Task: Open Card Hotel Management Review in Board Voice of Employee Analysis to Workspace Employer Branding and add a team member Softage.4@softage.net, a label Orange, a checklist Commodities Trading, an attachment from Trello, a color Orange and finally, add a card description 'Plan and execute company team-building retreat with a focus on work-life balance' and a comment 'We should approach this task with a sense of persistence and determination, willing to overcome obstacles and push through challenges.'. Add a start date 'Jan 08, 1900' with a due date 'Jan 15, 1900'
Action: Mouse moved to (45, 334)
Screenshot: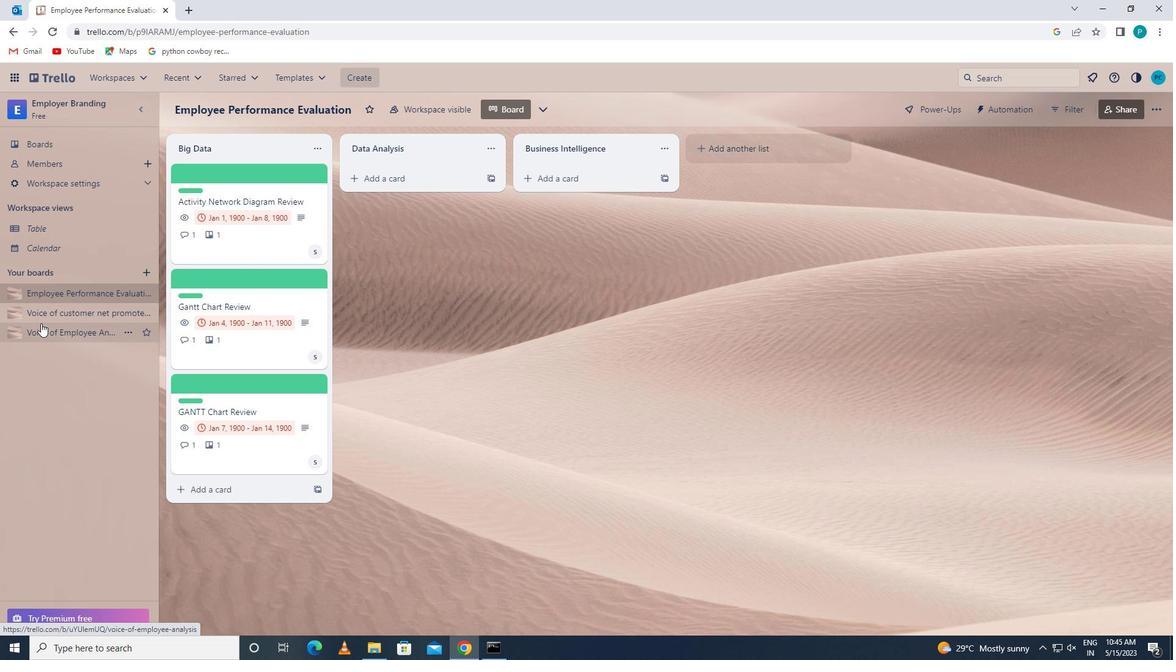 
Action: Mouse pressed left at (45, 334)
Screenshot: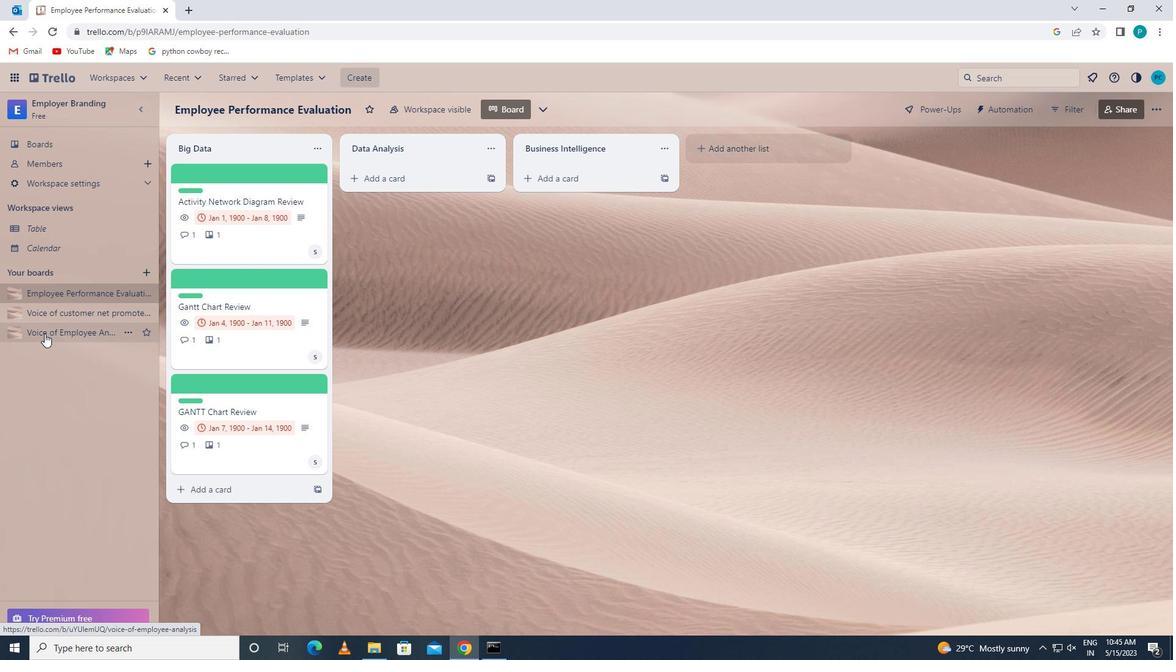 
Action: Mouse moved to (199, 387)
Screenshot: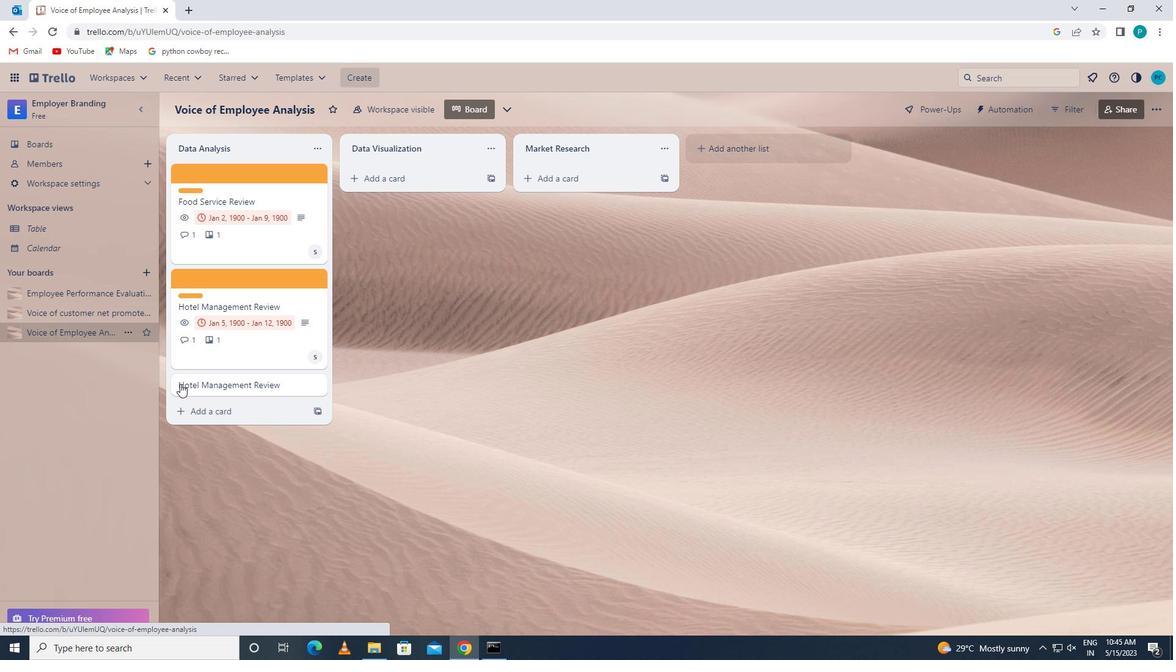 
Action: Mouse pressed left at (199, 387)
Screenshot: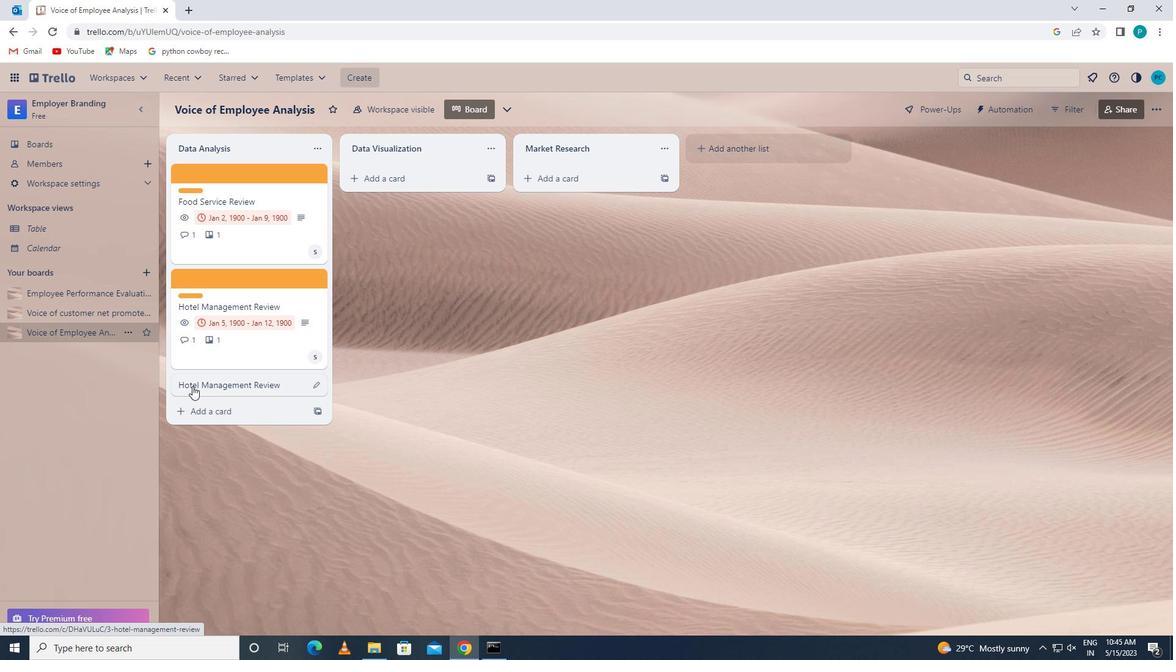 
Action: Mouse moved to (716, 223)
Screenshot: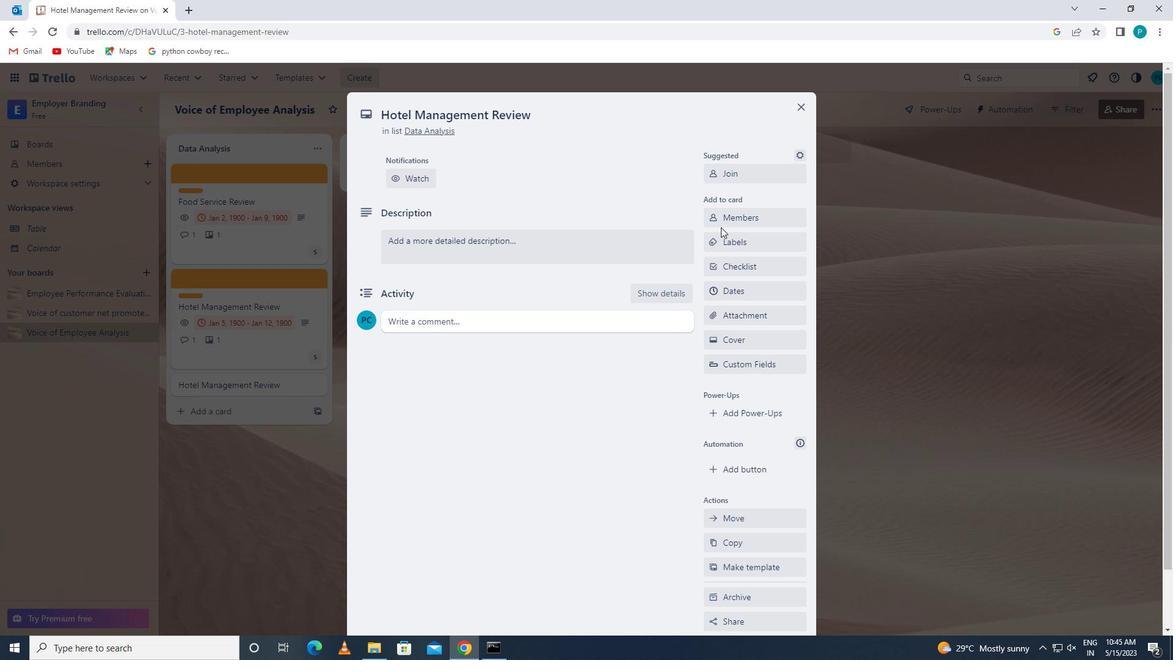 
Action: Mouse pressed left at (716, 223)
Screenshot: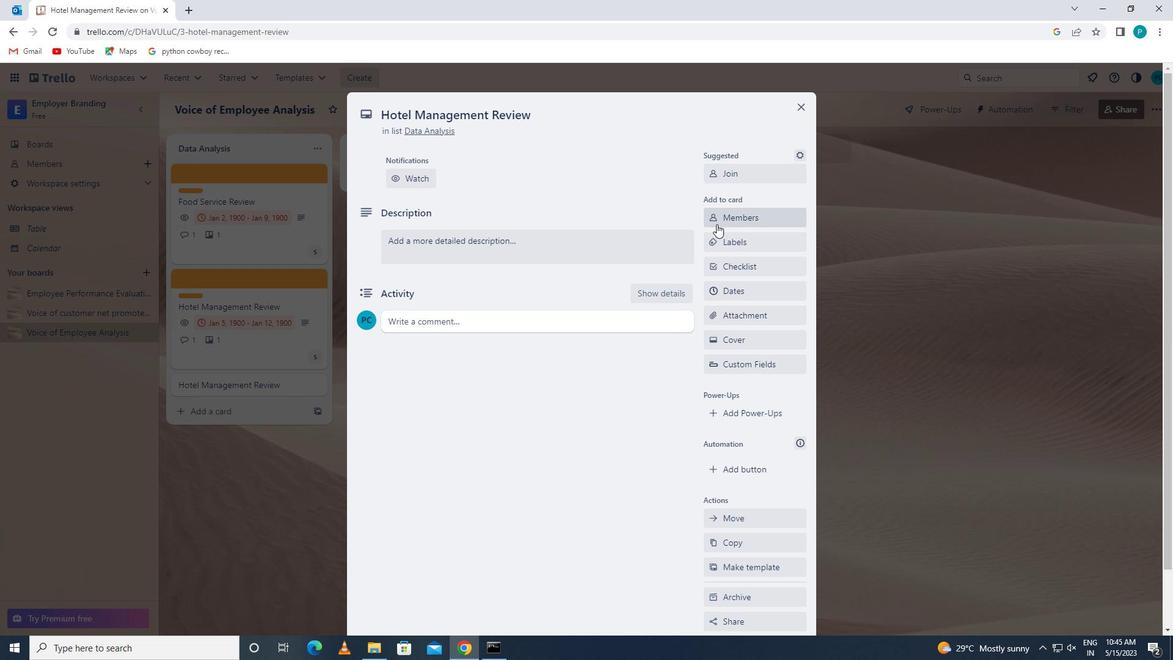 
Action: Mouse moved to (717, 223)
Screenshot: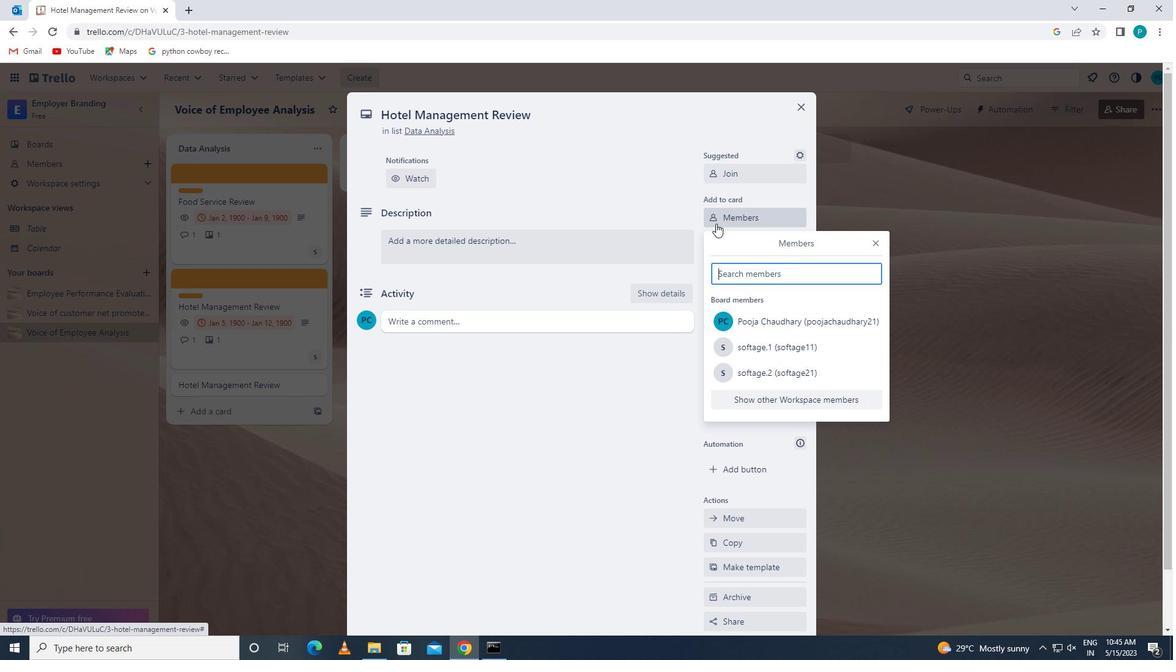 
Action: Key pressed <Key.caps_lock>s<Key.caps_lock>oftage.net<Key.backspace><Key.backspace><Key.backspace>4
Screenshot: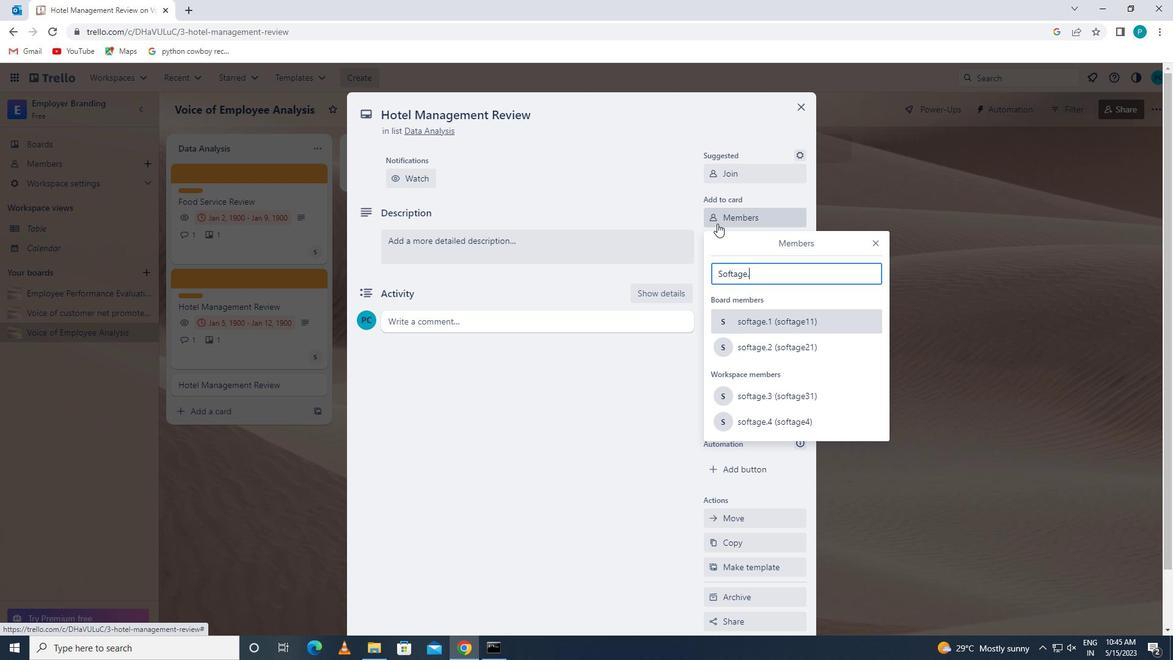 
Action: Mouse moved to (751, 391)
Screenshot: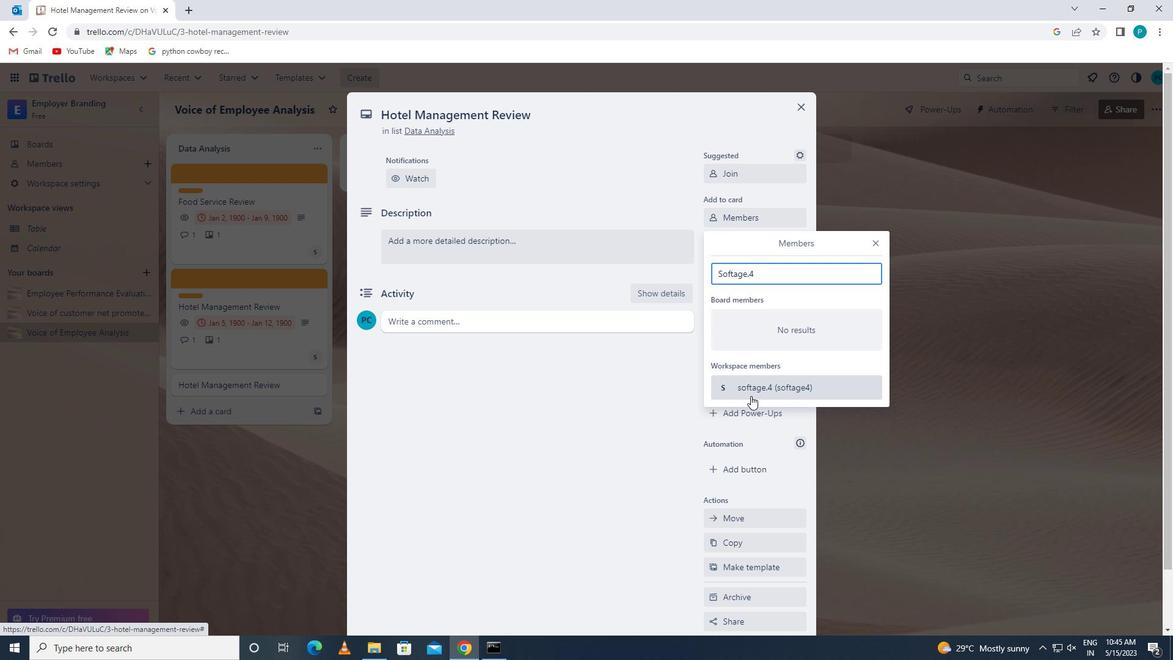 
Action: Mouse pressed left at (751, 391)
Screenshot: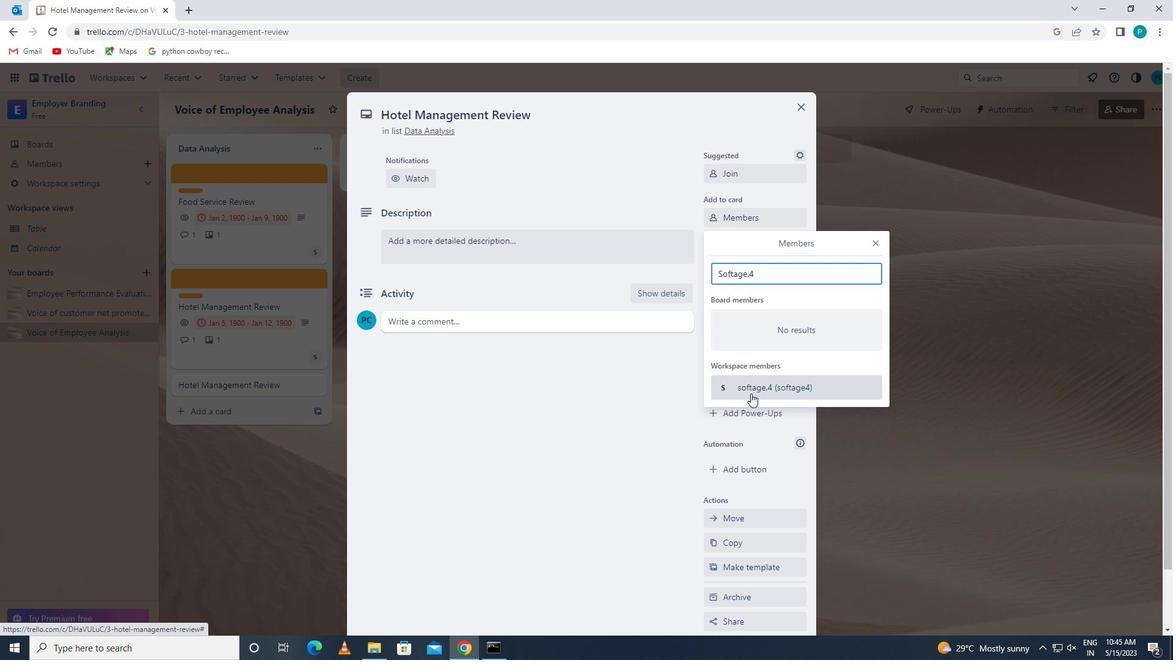 
Action: Mouse moved to (877, 247)
Screenshot: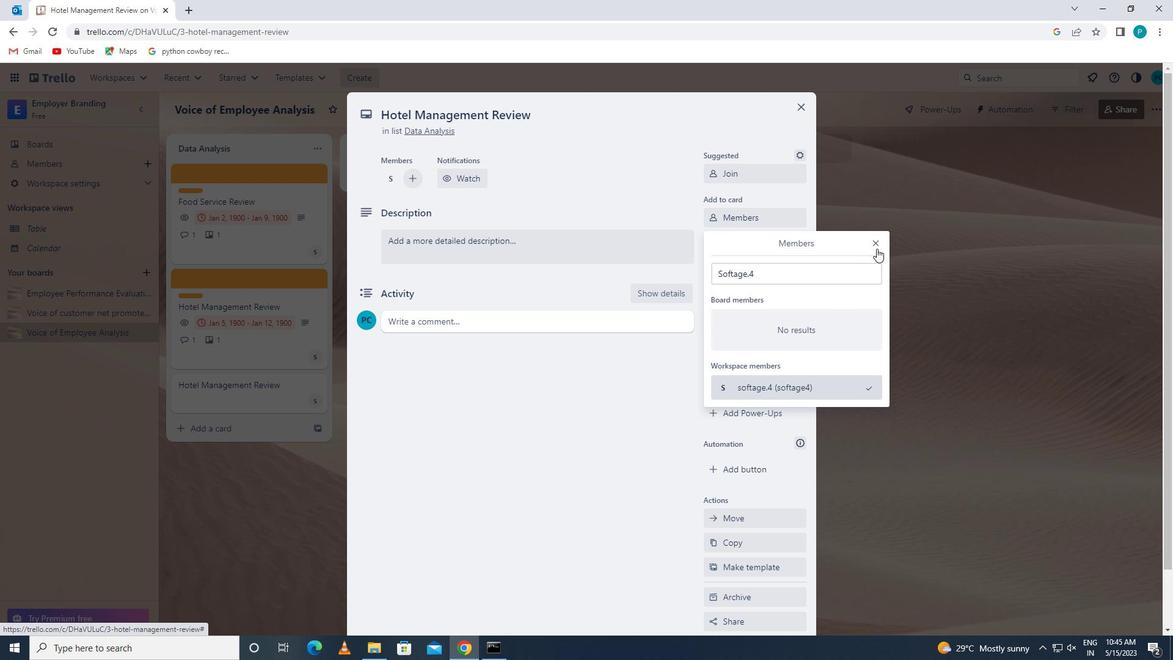 
Action: Mouse pressed left at (877, 247)
Screenshot: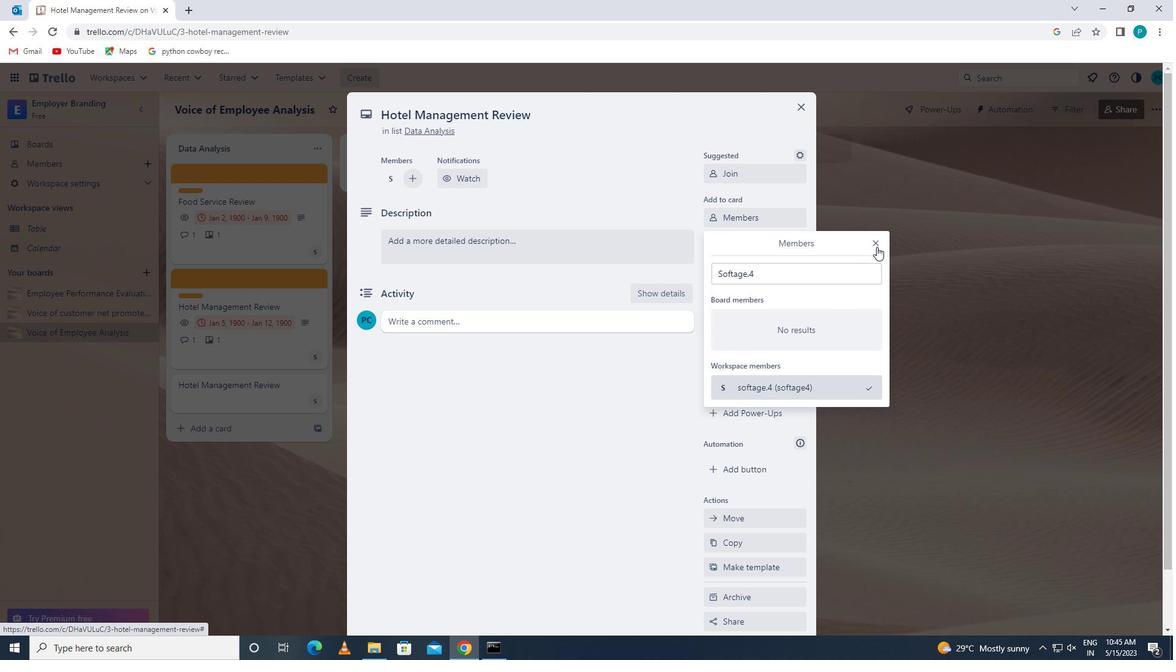
Action: Mouse moved to (772, 243)
Screenshot: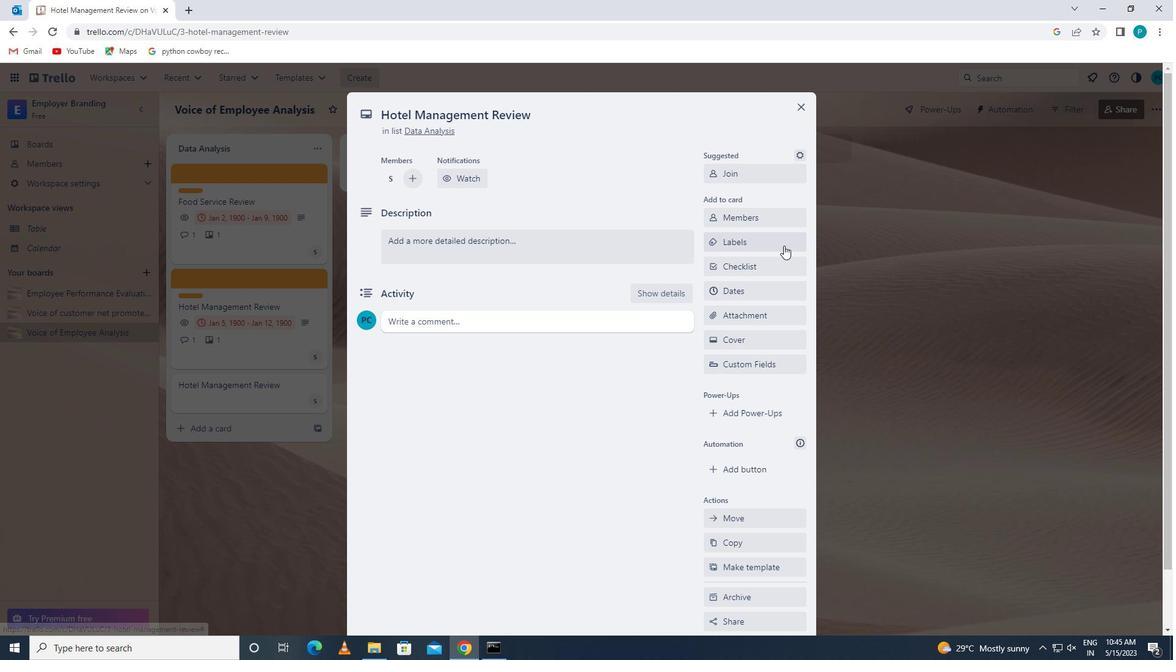 
Action: Mouse pressed left at (772, 243)
Screenshot: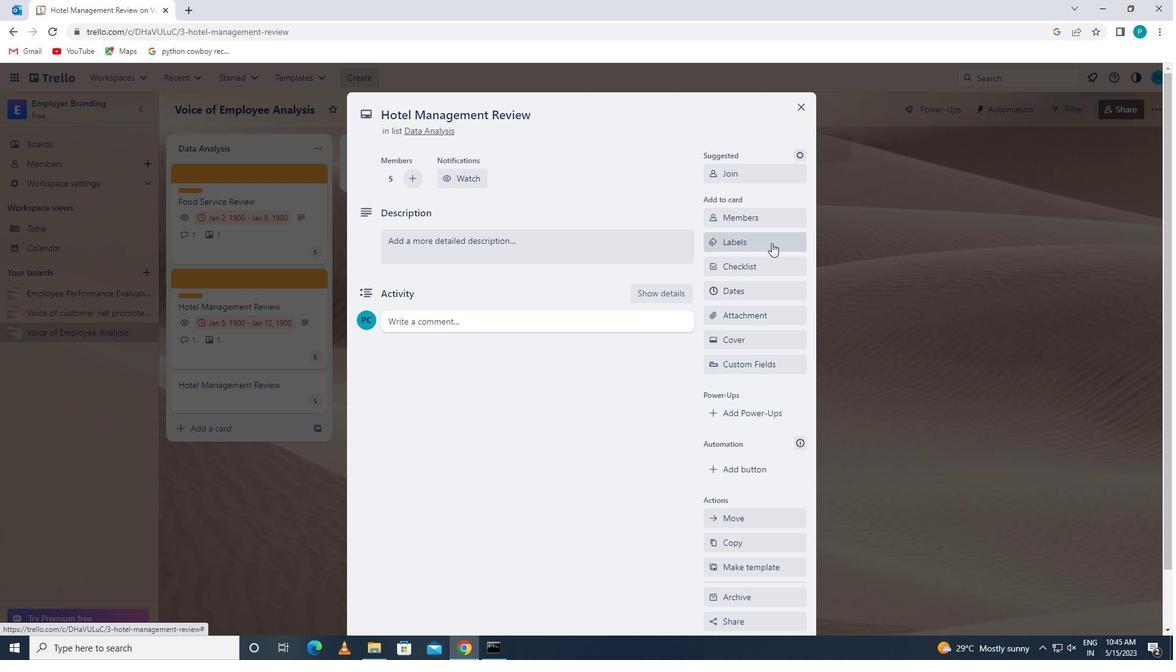 
Action: Mouse moved to (787, 481)
Screenshot: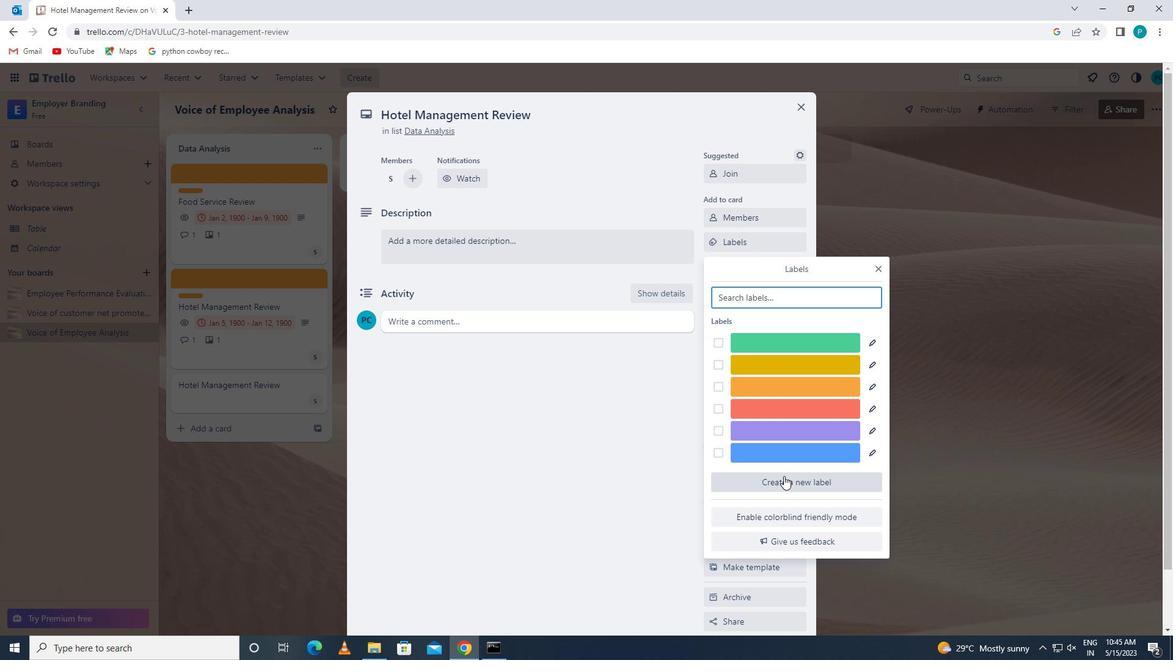 
Action: Mouse pressed left at (787, 481)
Screenshot: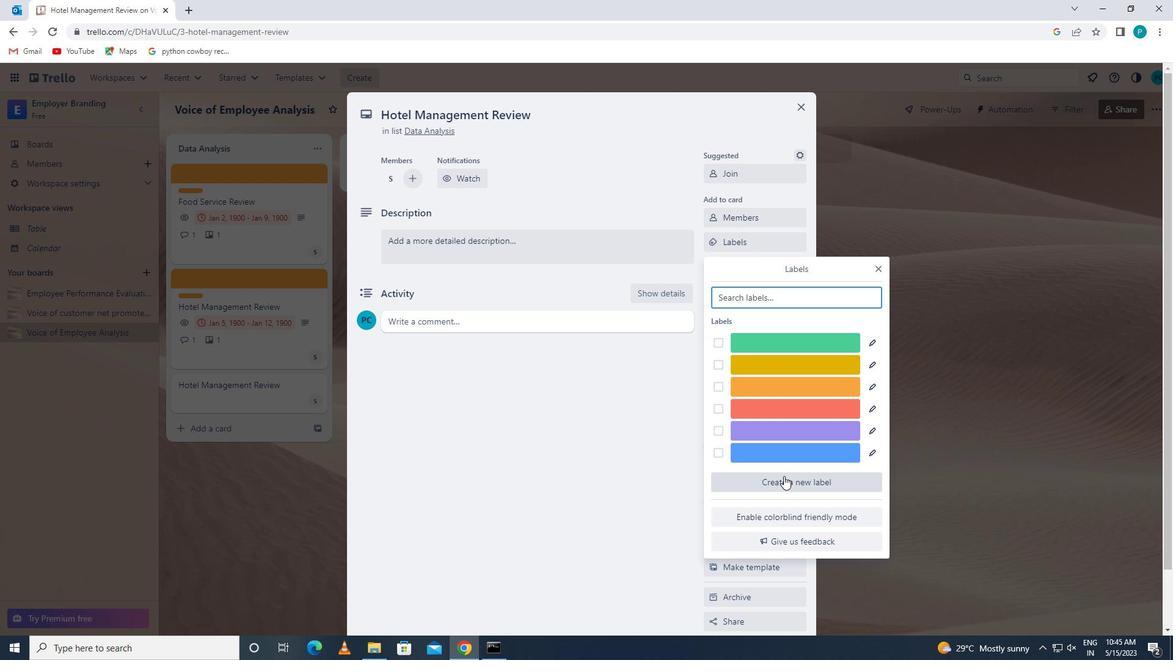 
Action: Mouse moved to (791, 451)
Screenshot: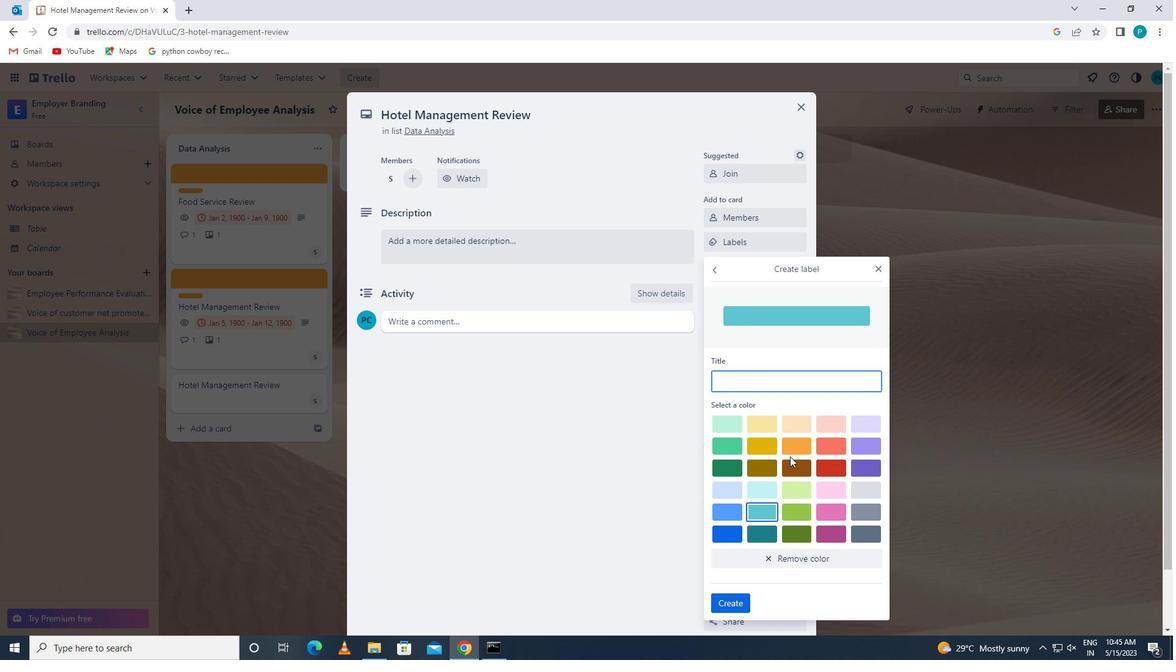 
Action: Mouse pressed left at (791, 451)
Screenshot: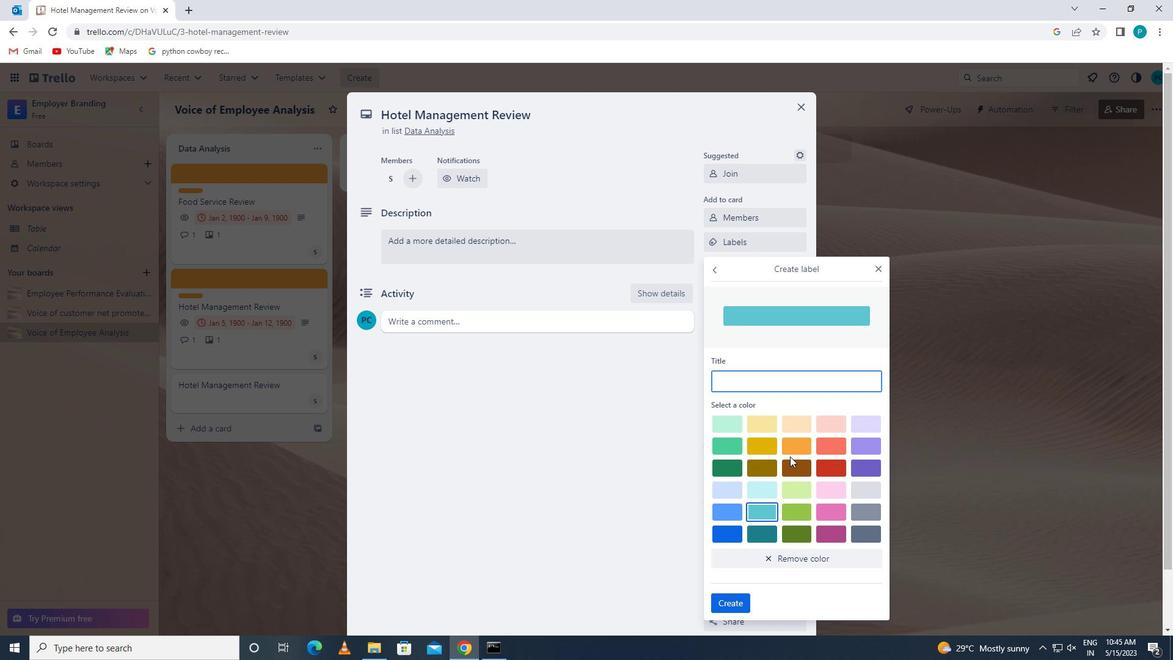 
Action: Mouse moved to (724, 601)
Screenshot: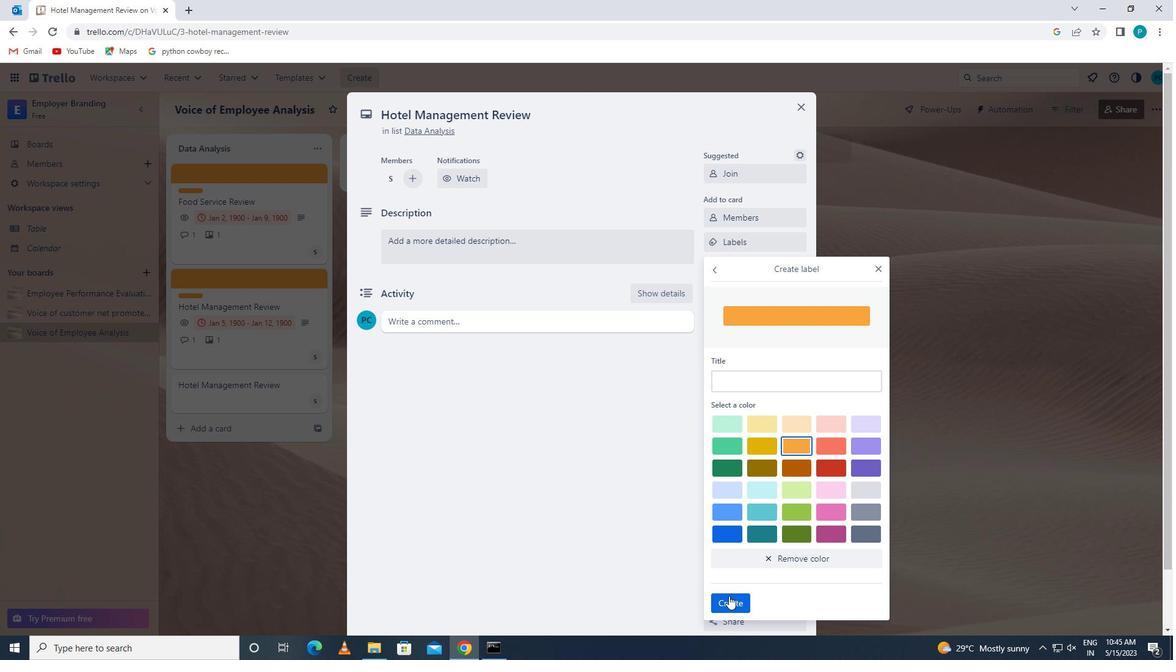 
Action: Mouse pressed left at (724, 601)
Screenshot: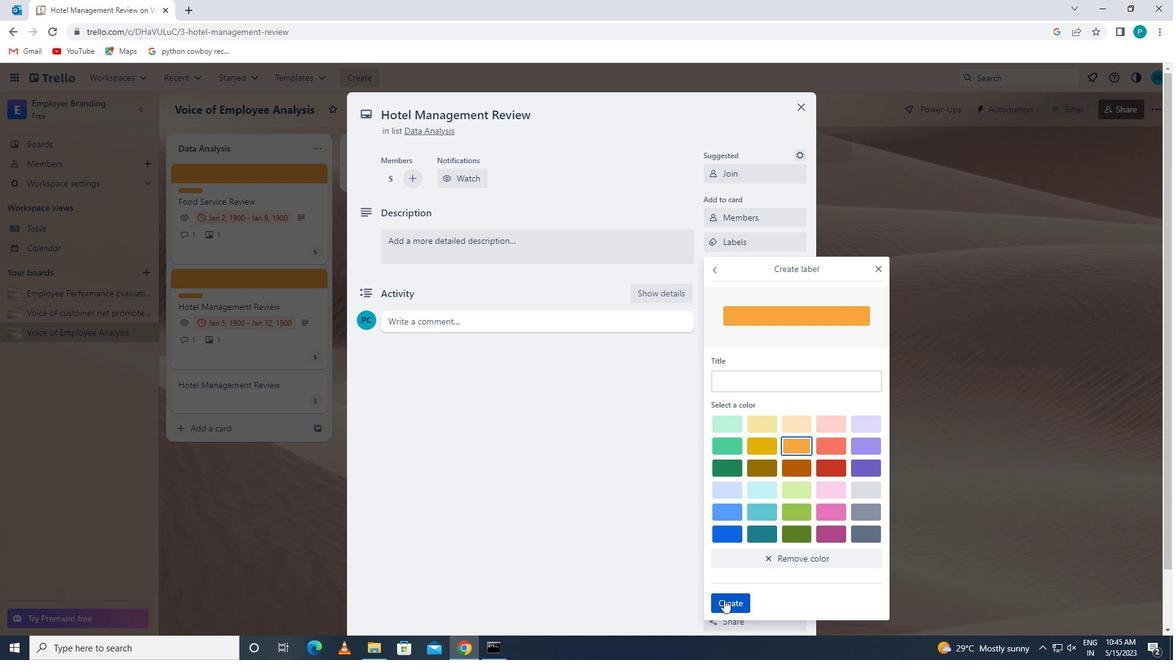 
Action: Mouse moved to (877, 264)
Screenshot: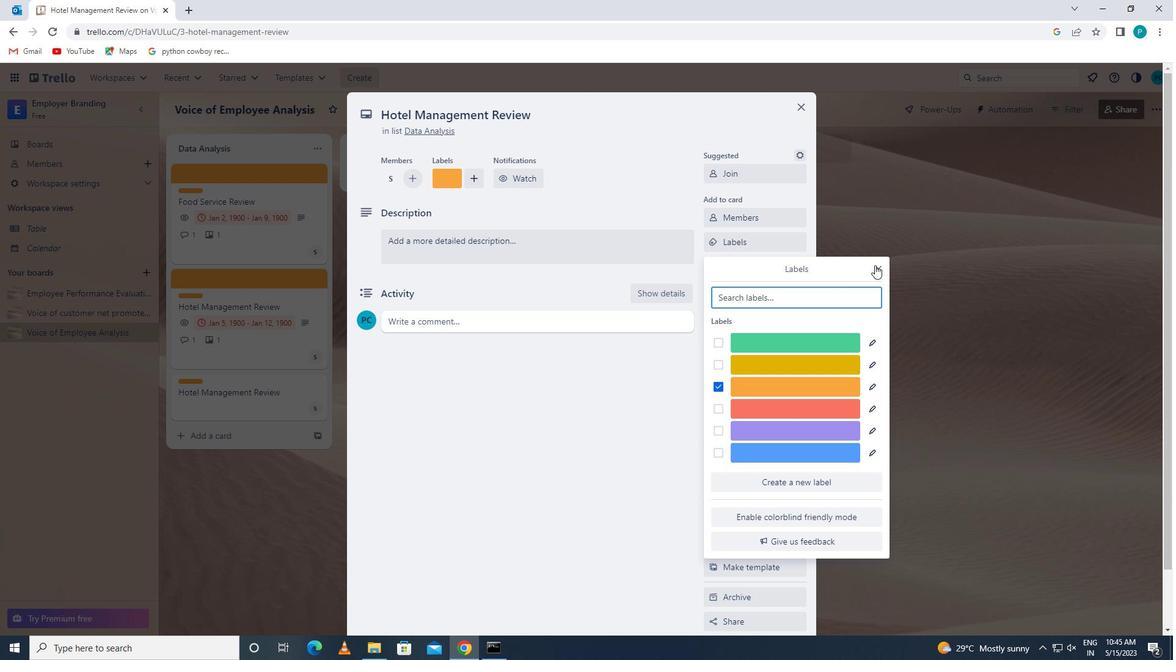 
Action: Mouse pressed left at (877, 264)
Screenshot: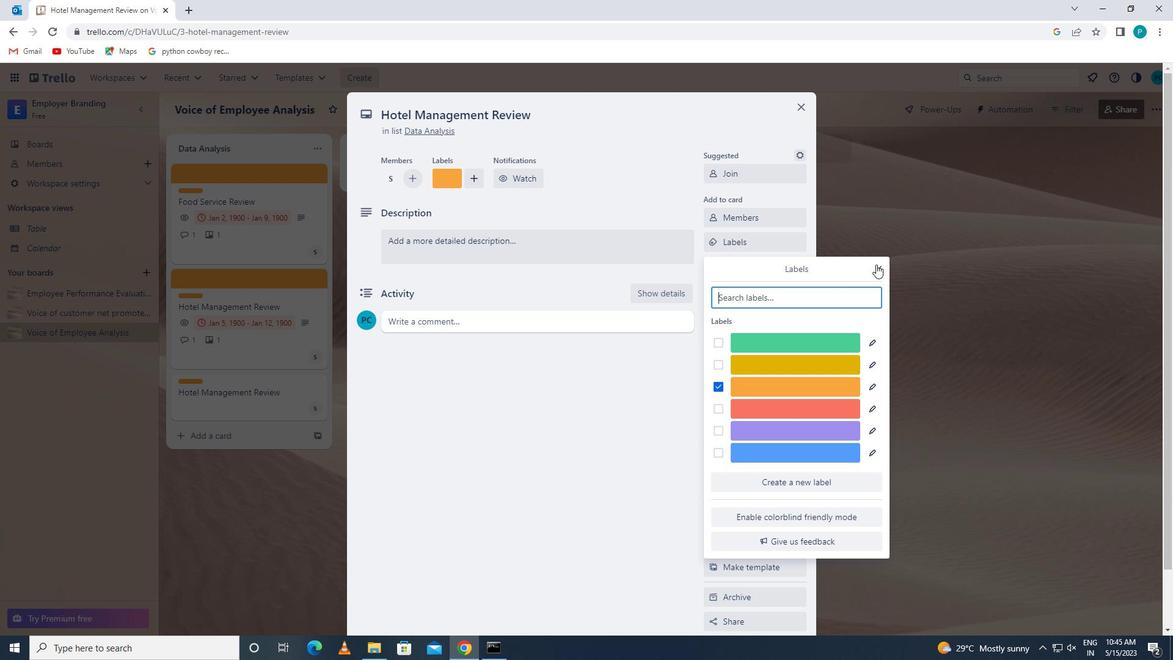 
Action: Mouse moved to (746, 270)
Screenshot: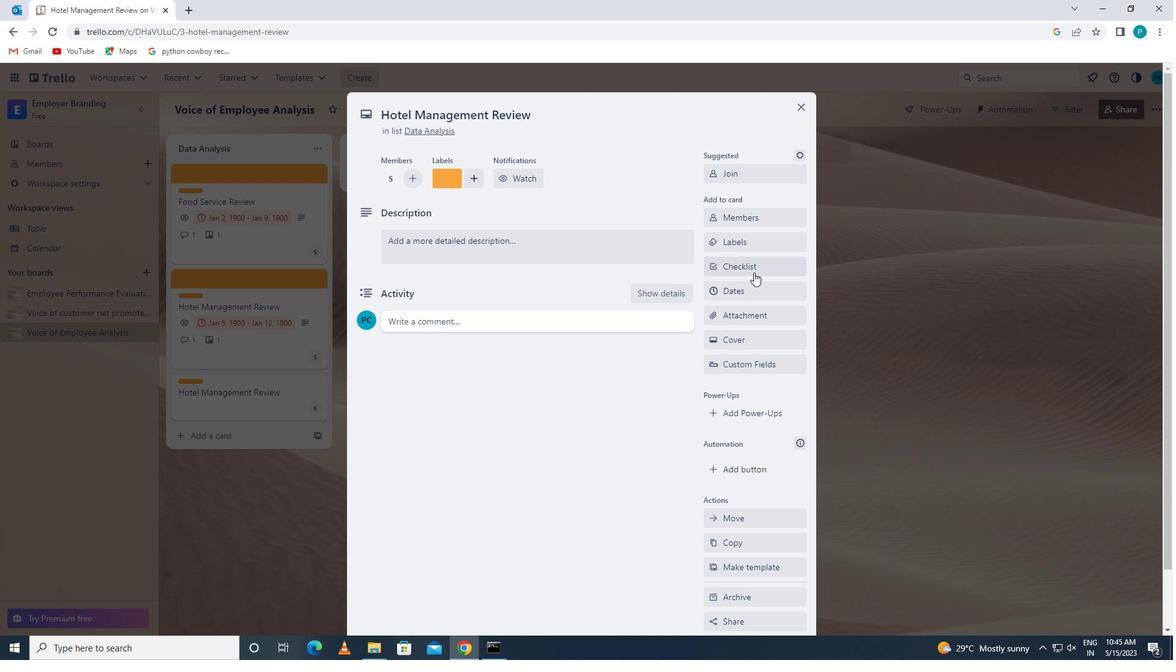 
Action: Mouse pressed left at (746, 270)
Screenshot: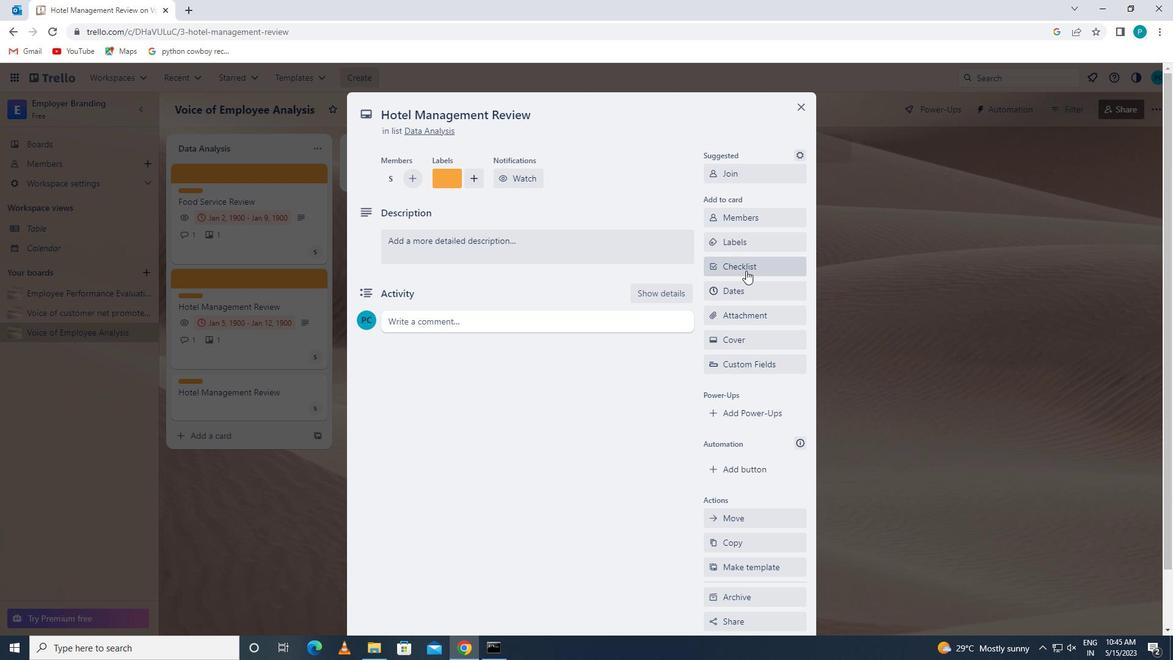 
Action: Mouse moved to (748, 270)
Screenshot: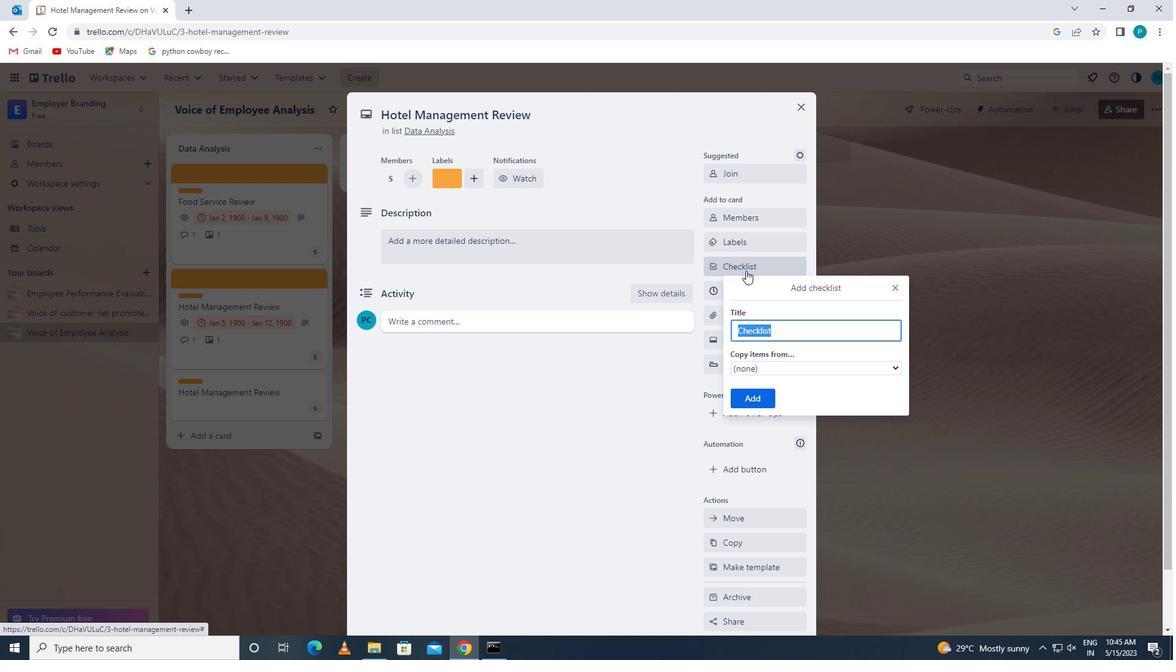
Action: Key pressed <Key.caps_lock>c<Key.caps_lock>ommoditi
Screenshot: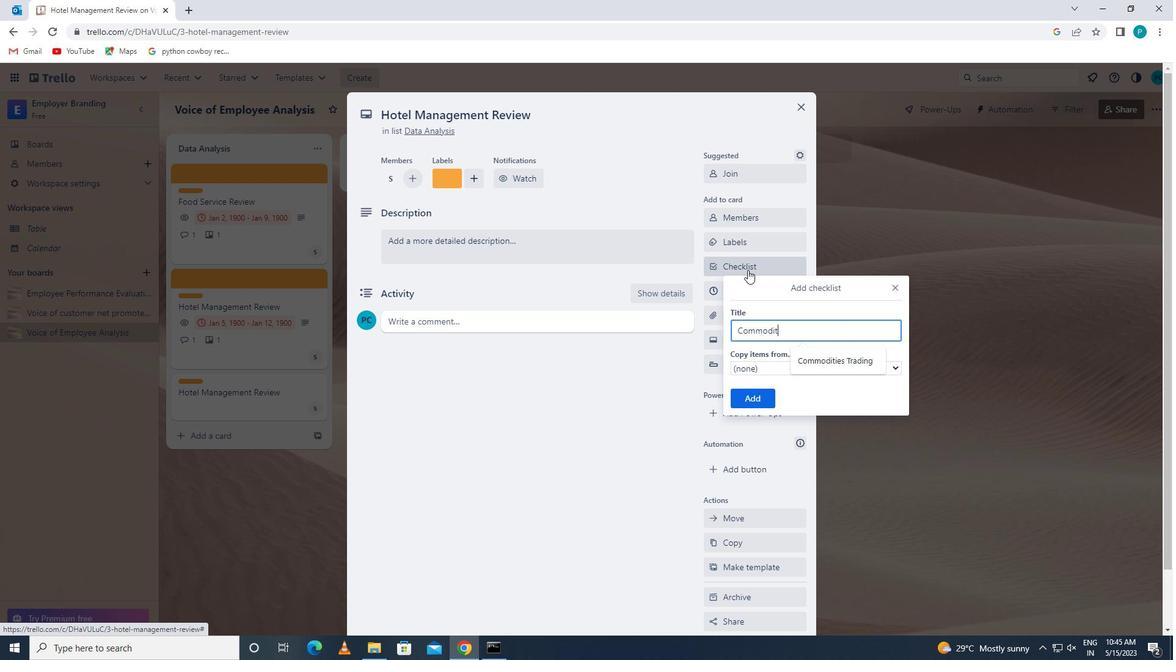 
Action: Mouse moved to (829, 363)
Screenshot: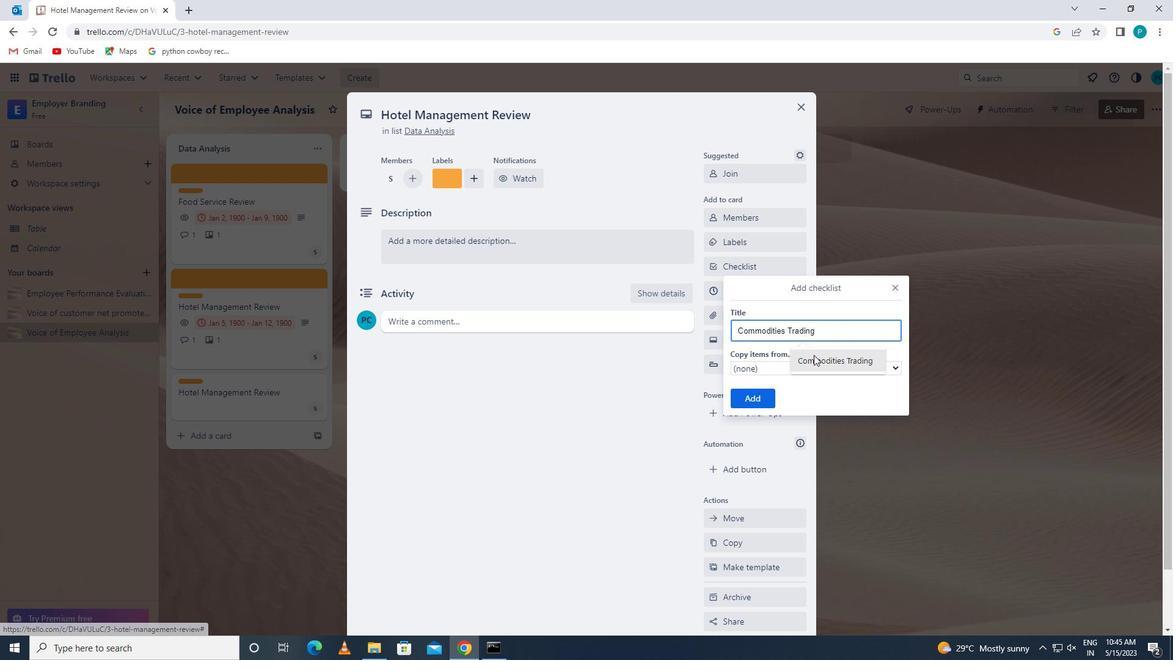
Action: Mouse pressed left at (829, 363)
Screenshot: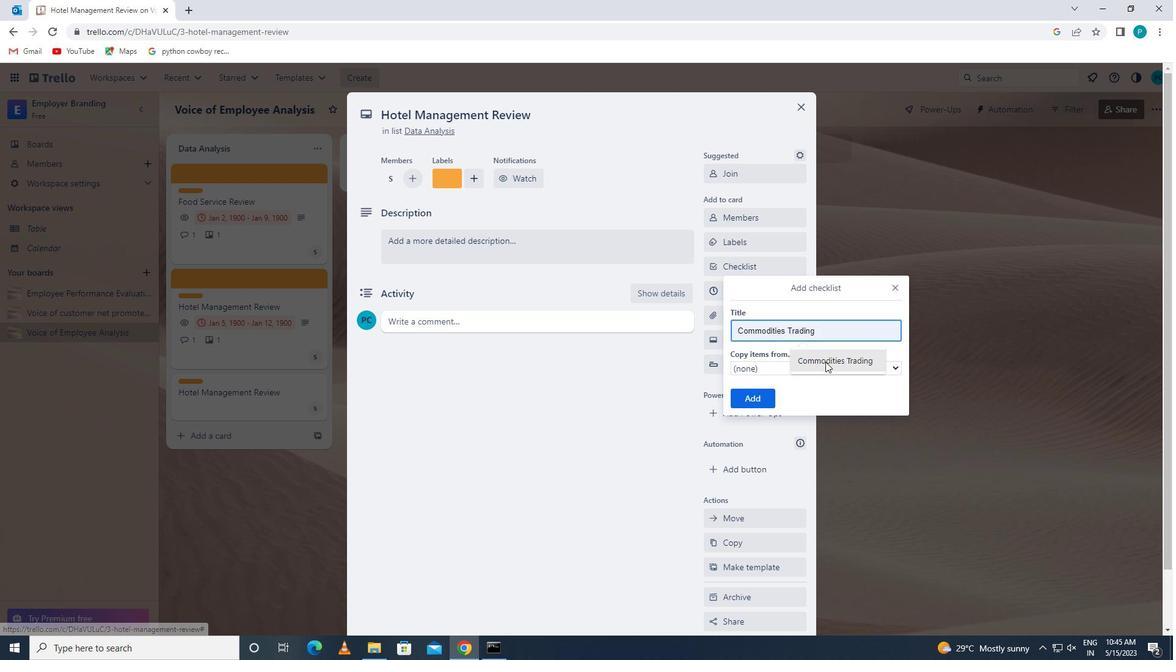 
Action: Mouse moved to (755, 395)
Screenshot: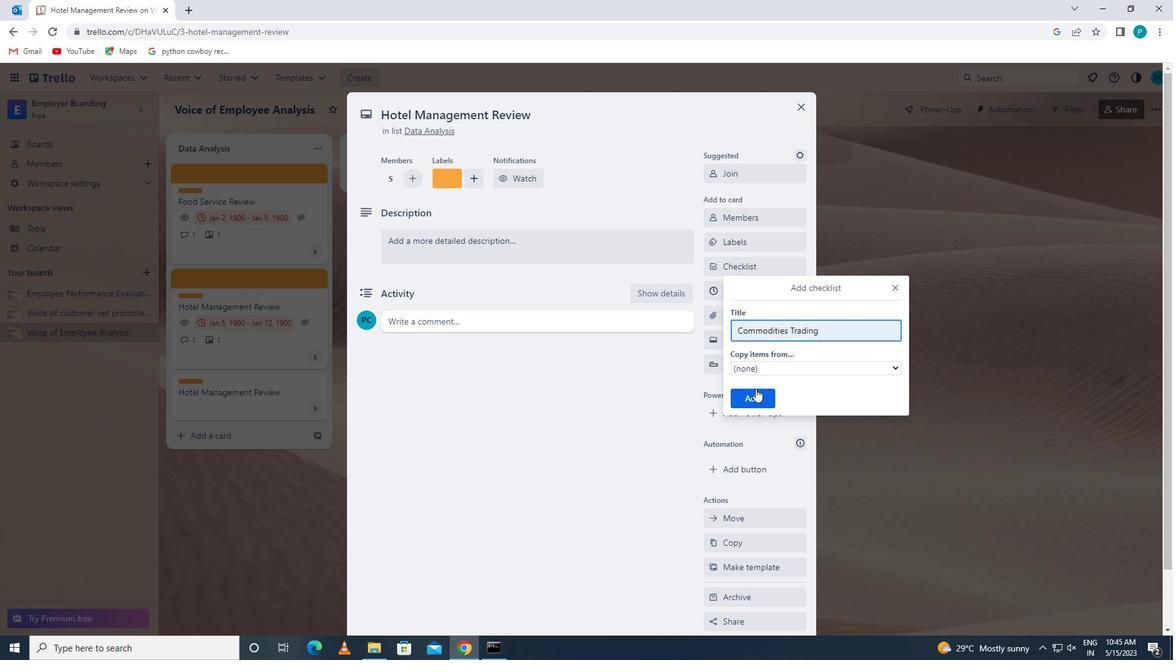 
Action: Mouse pressed left at (755, 395)
Screenshot: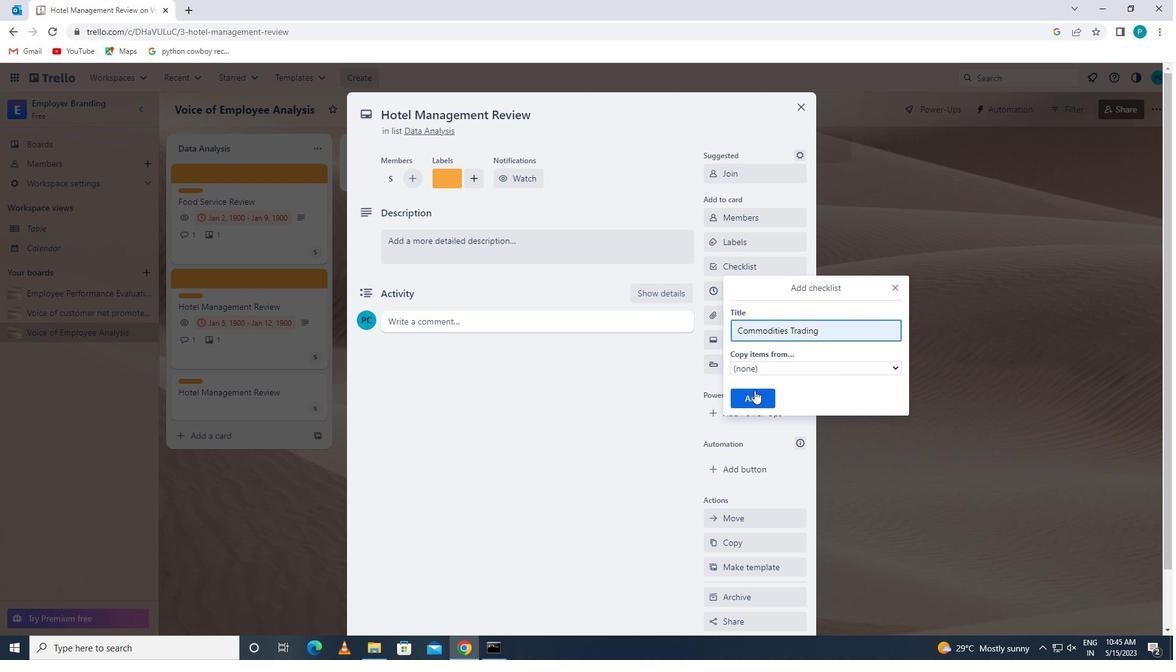 
Action: Mouse moved to (750, 317)
Screenshot: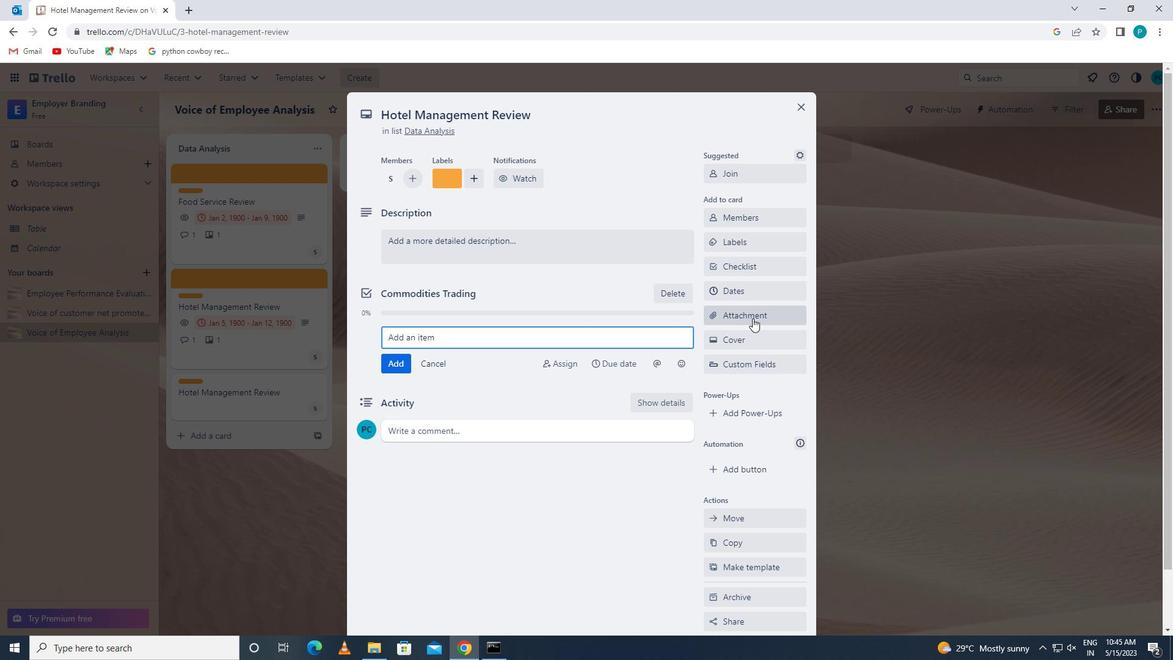 
Action: Mouse pressed left at (750, 317)
Screenshot: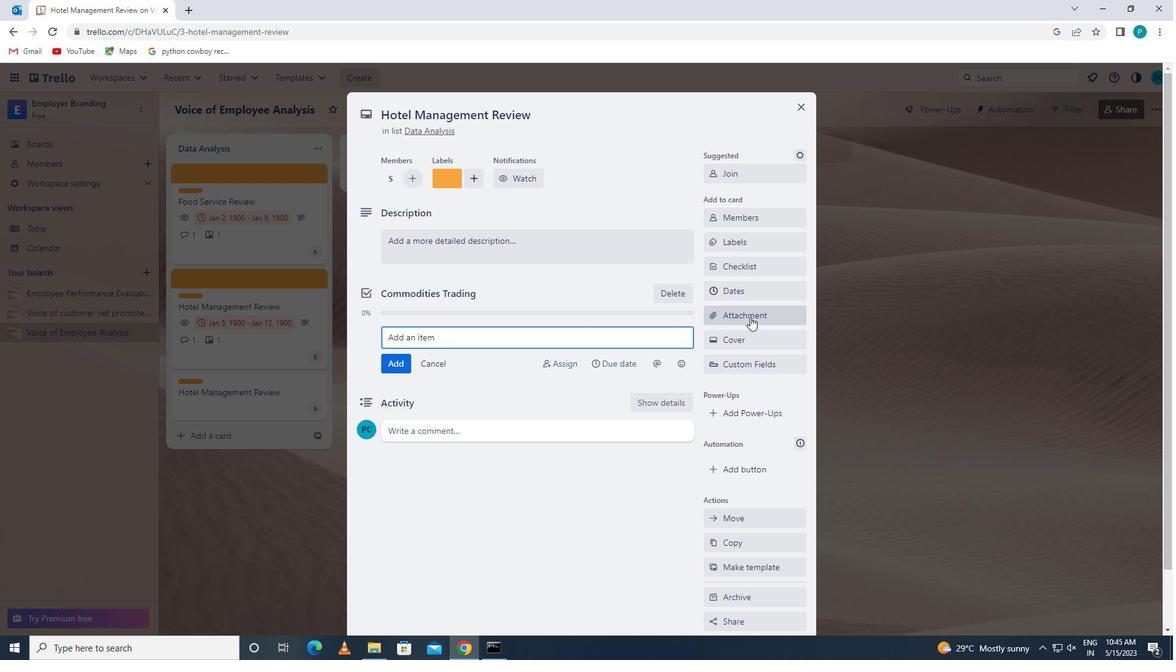 
Action: Mouse moved to (760, 382)
Screenshot: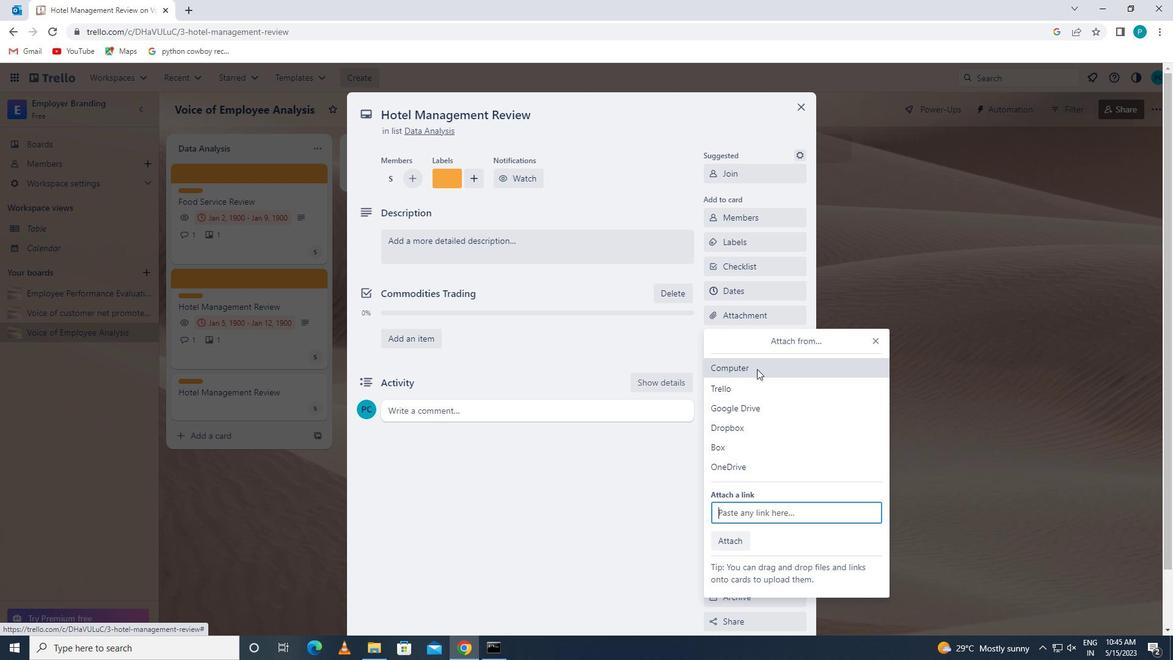 
Action: Mouse pressed left at (760, 382)
Screenshot: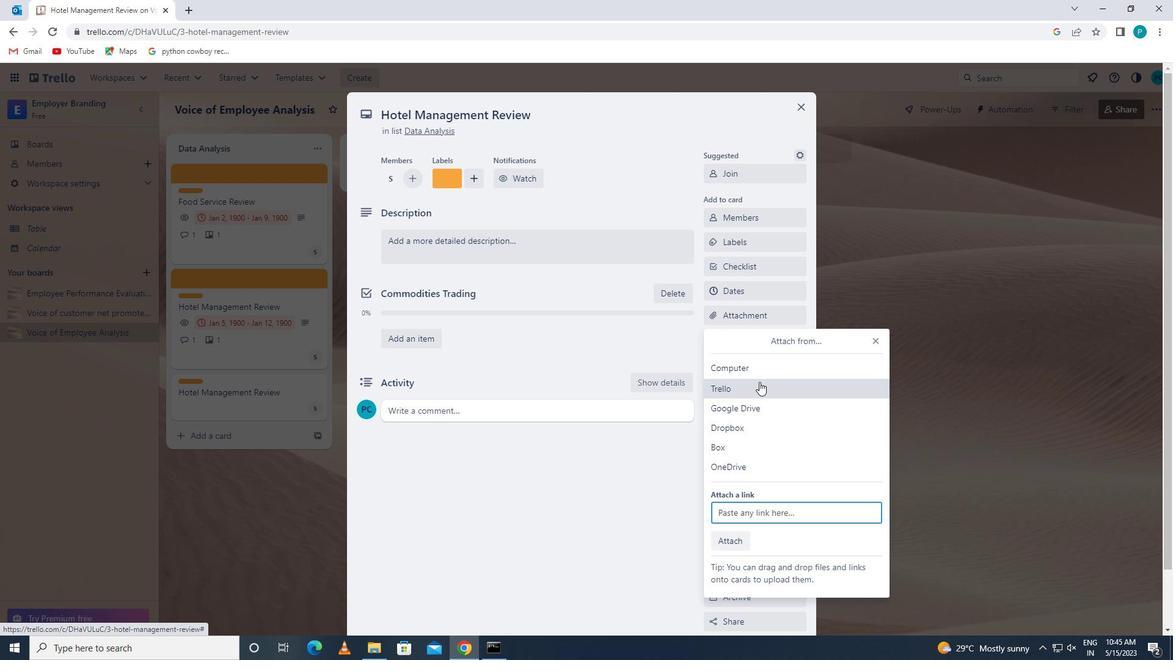 
Action: Mouse moved to (774, 393)
Screenshot: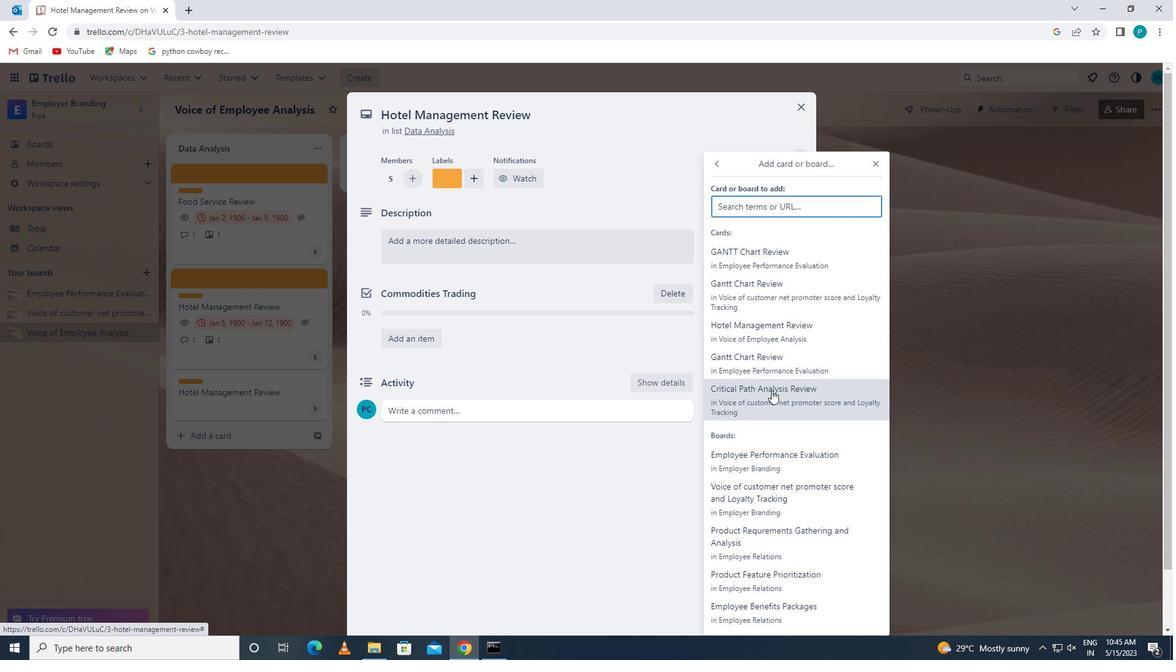 
Action: Mouse pressed left at (774, 393)
Screenshot: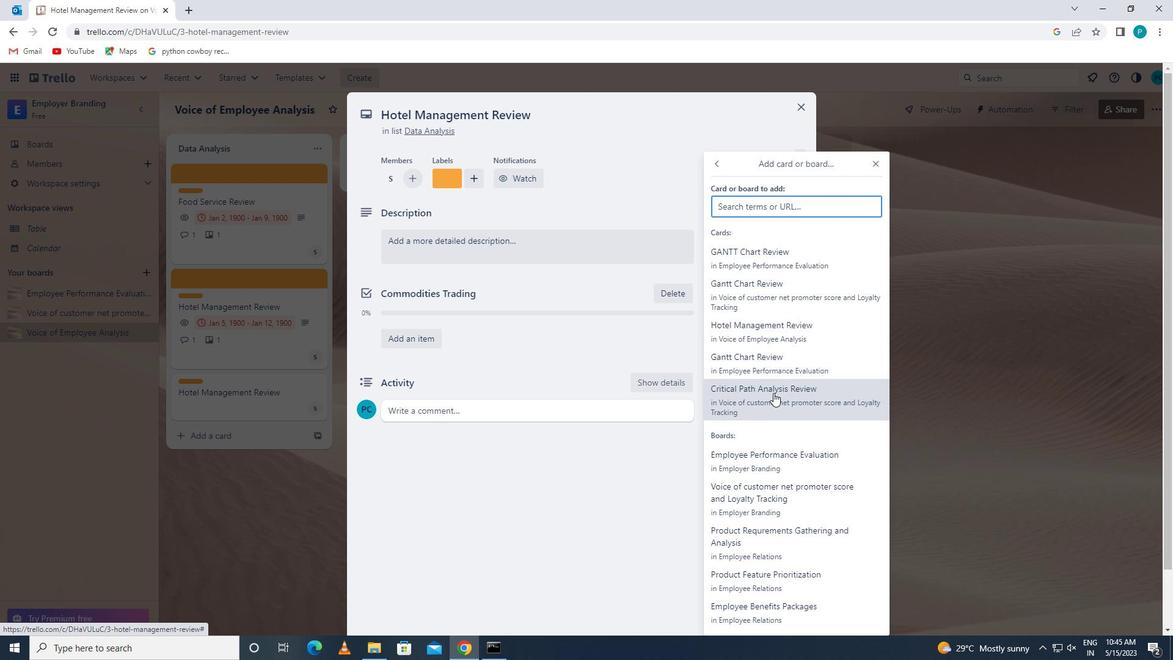 
Action: Mouse moved to (750, 349)
Screenshot: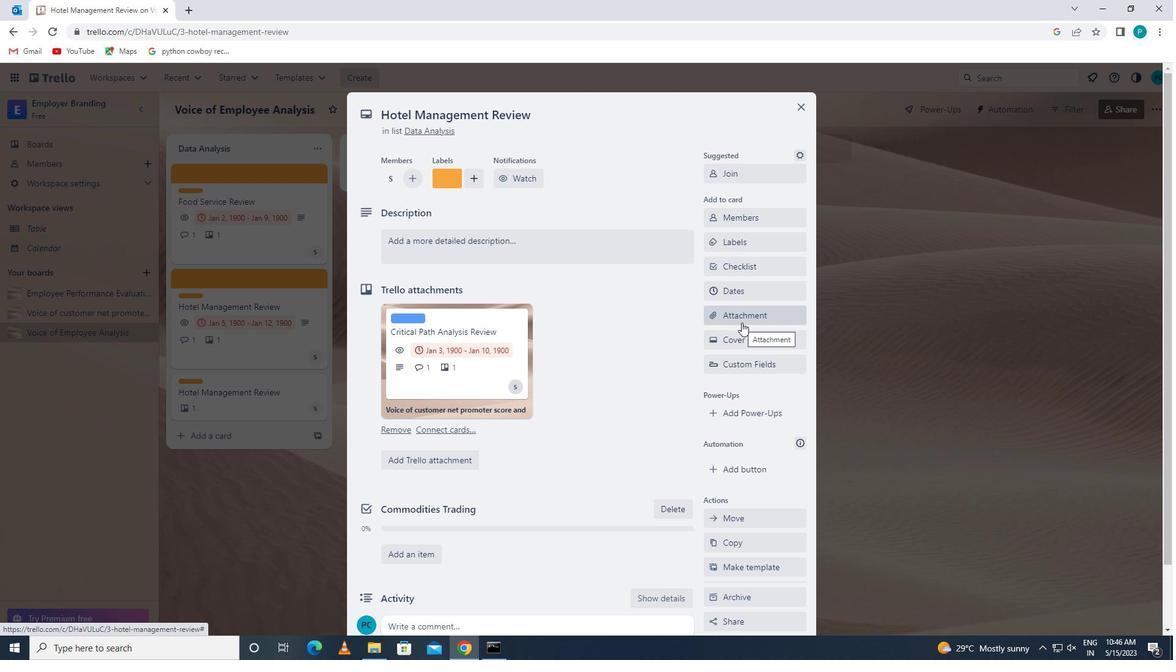 
Action: Mouse pressed left at (750, 349)
Screenshot: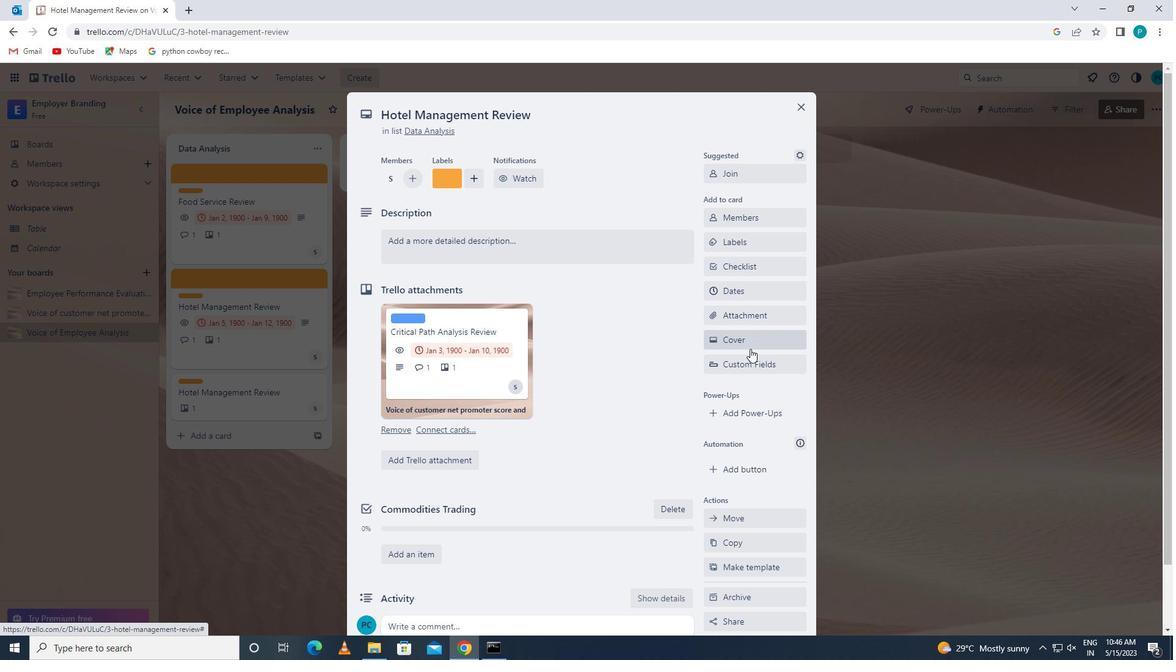 
Action: Mouse moved to (793, 399)
Screenshot: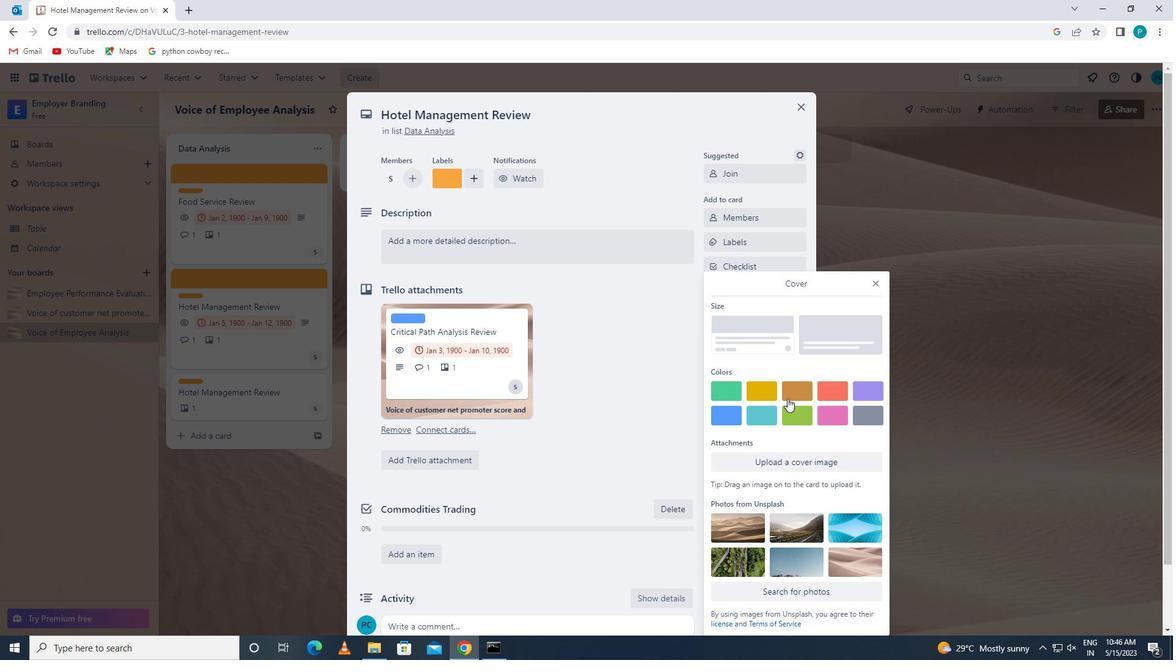 
Action: Mouse pressed left at (793, 399)
Screenshot: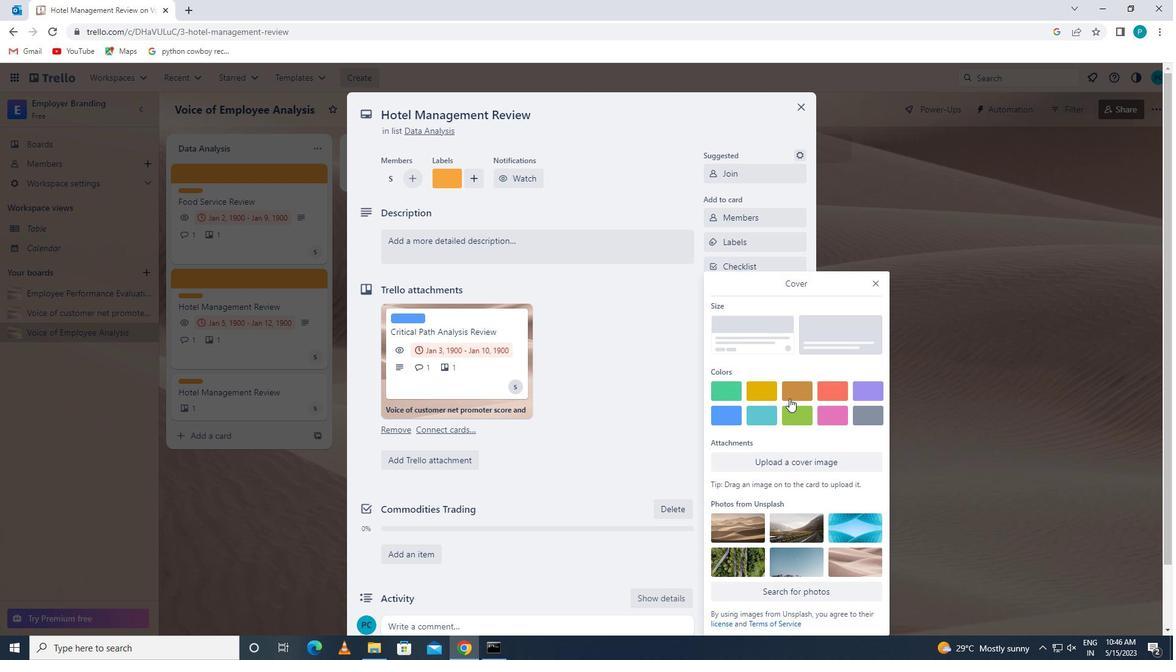 
Action: Mouse moved to (874, 261)
Screenshot: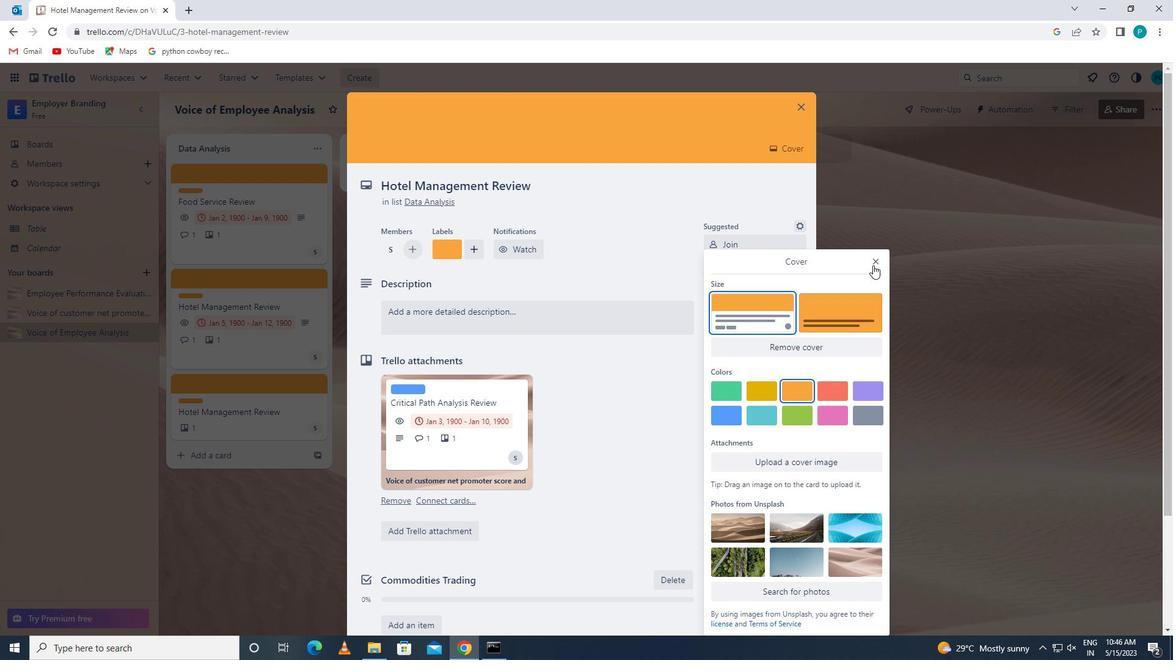 
Action: Mouse pressed left at (874, 261)
Screenshot: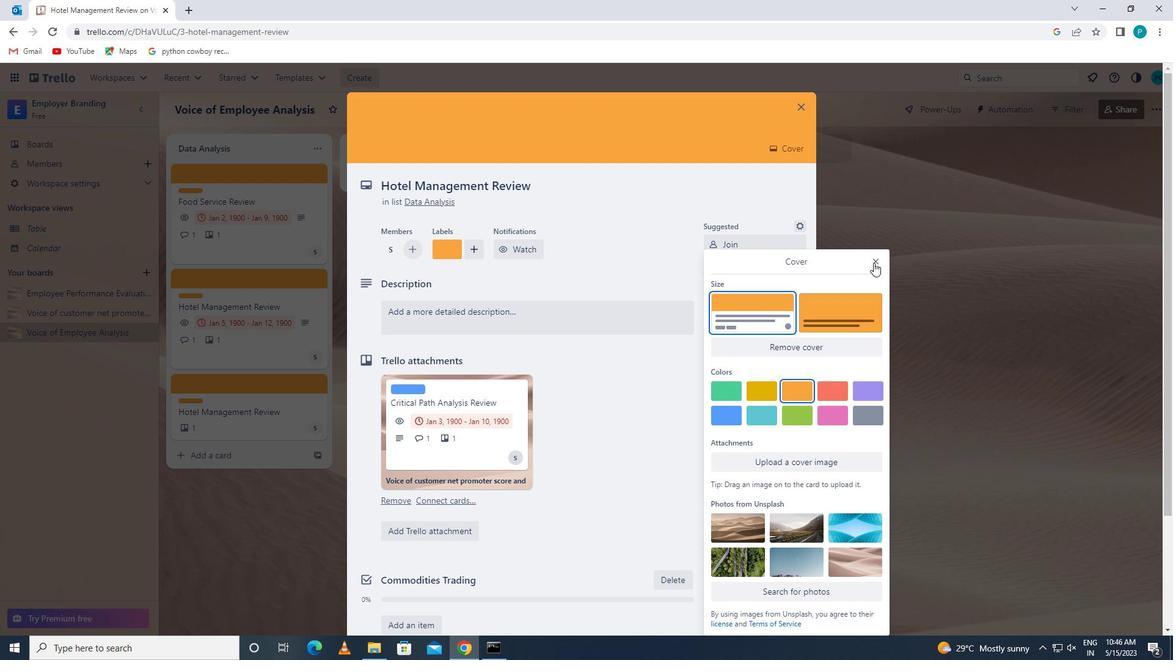 
Action: Mouse moved to (600, 316)
Screenshot: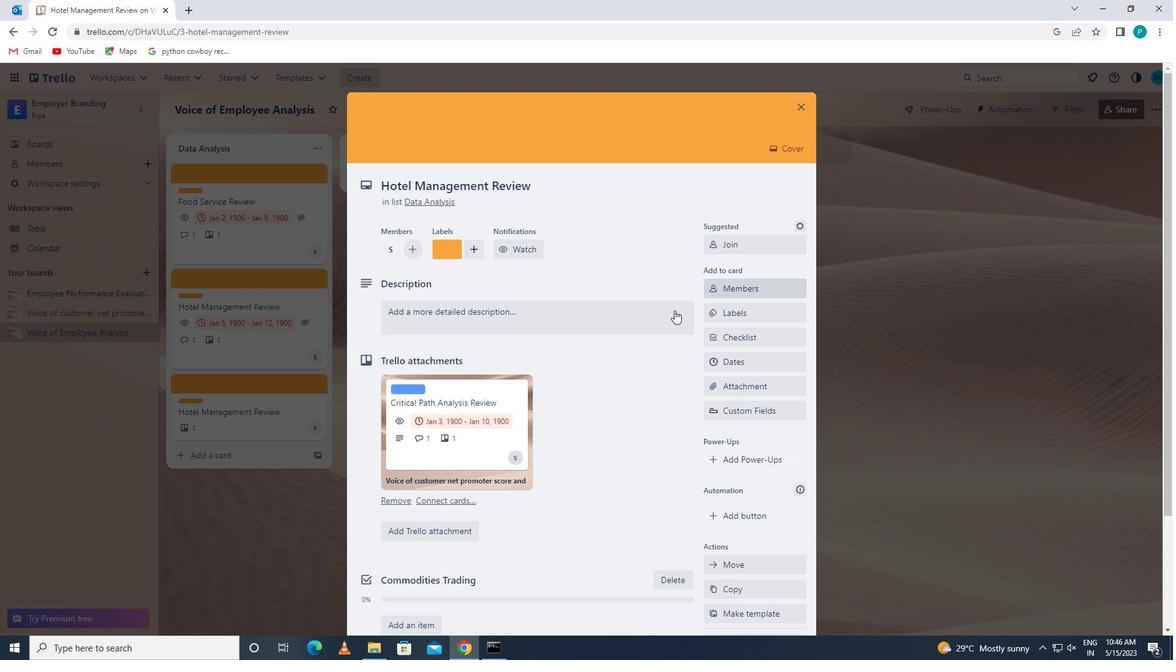 
Action: Mouse pressed left at (600, 316)
Screenshot: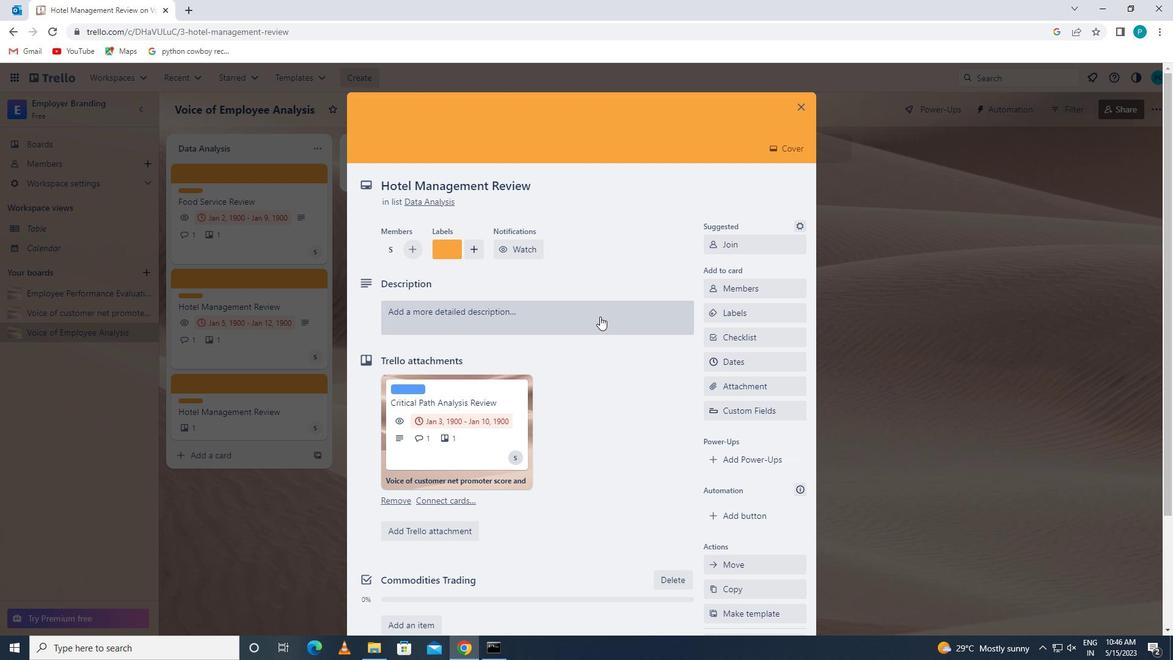 
Action: Key pressed <Key.caps_lock>p<Key.caps_lock>lan<Key.space>and<Key.space>exev<Key.backspace>cute<Key.space>company<Key.space>team<Key.space>-building<Key.space>retreat<Key.space>wth<Key.space>a<Key.space>focus<Key.space>on<Key.space>work<Key.space>-lid<Key.backspace>fe<Key.space>balance
Screenshot: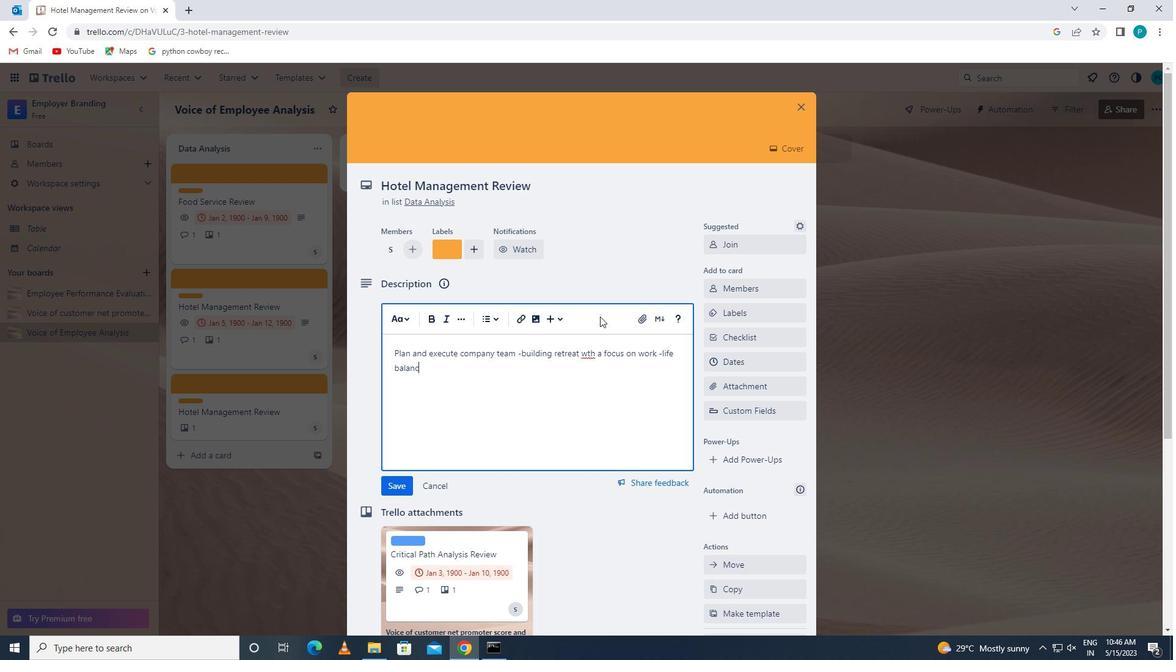 
Action: Mouse moved to (405, 477)
Screenshot: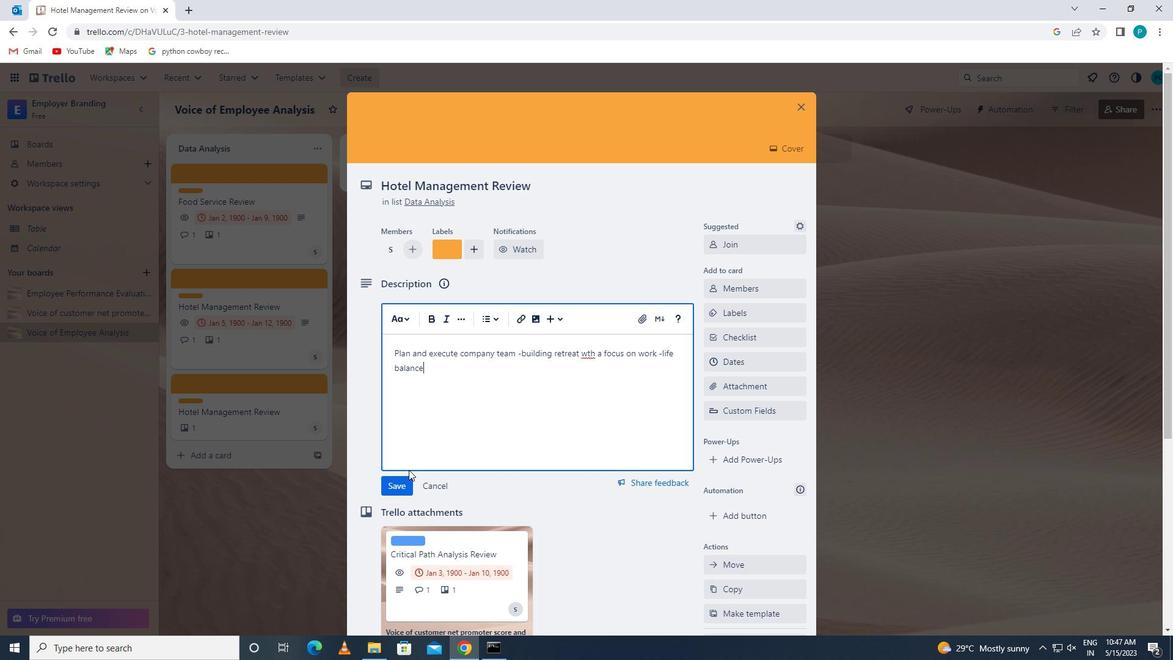 
Action: Mouse pressed left at (405, 477)
Screenshot: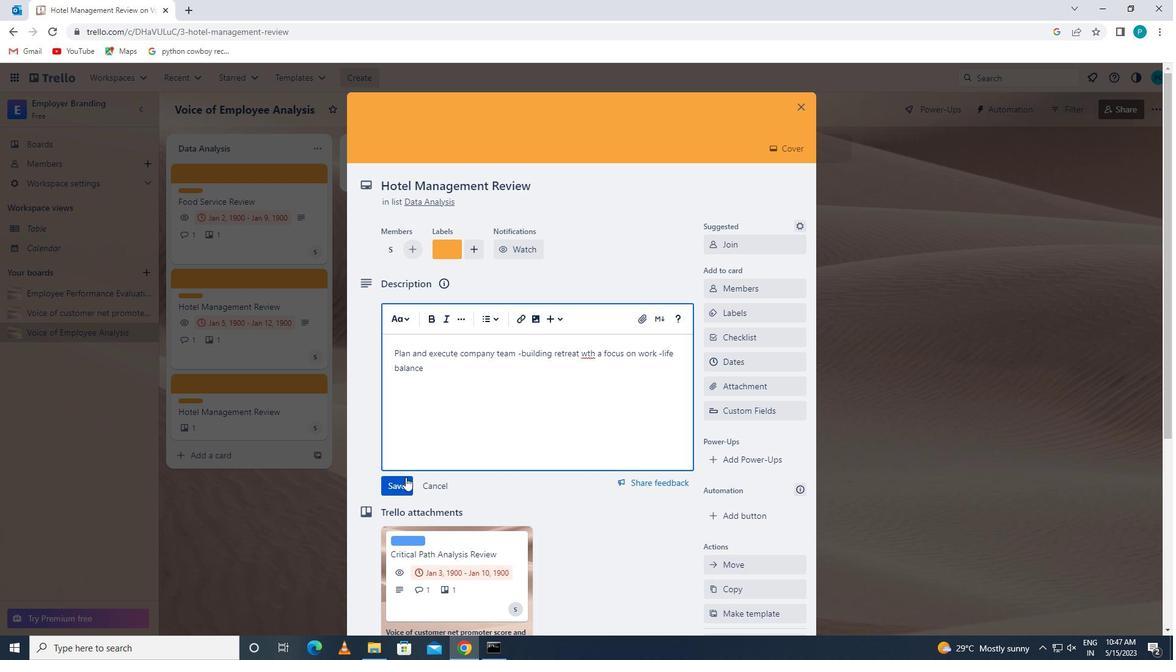 
Action: Mouse moved to (405, 477)
Screenshot: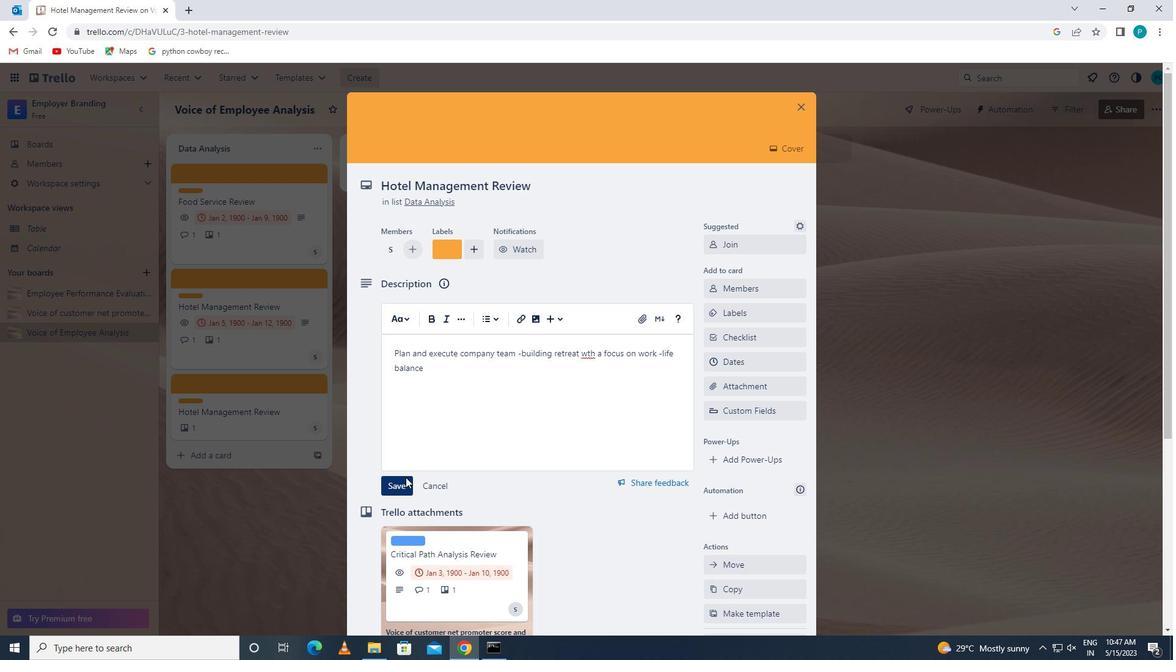 
Action: Mouse scrolled (405, 476) with delta (0, 0)
Screenshot: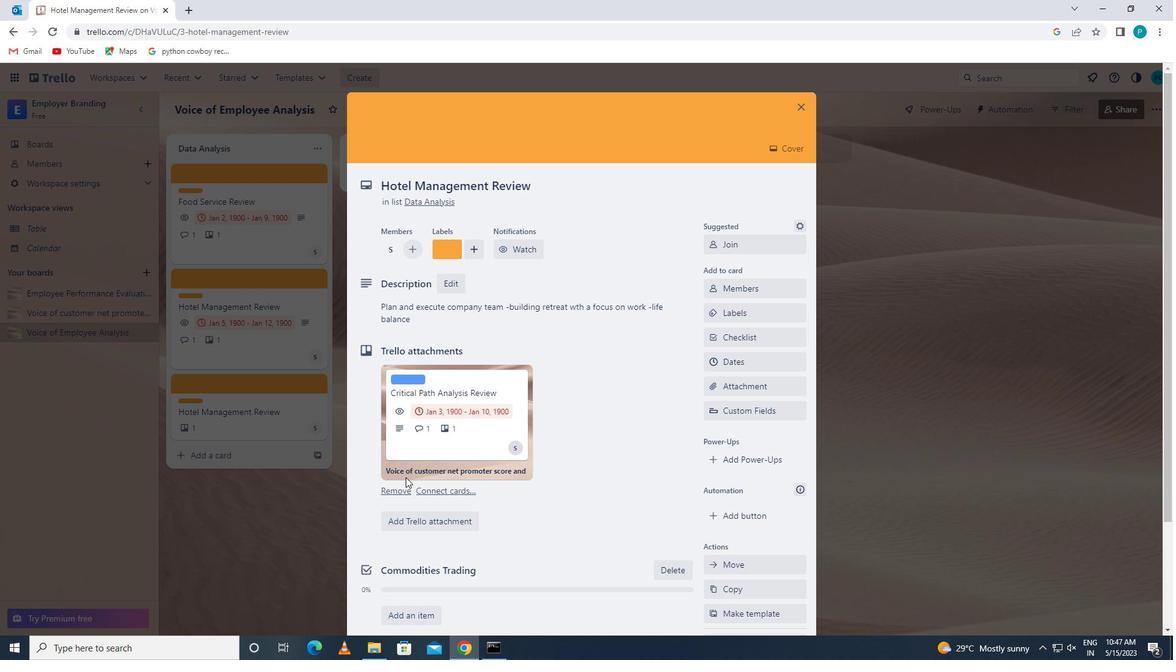 
Action: Mouse scrolled (405, 476) with delta (0, 0)
Screenshot: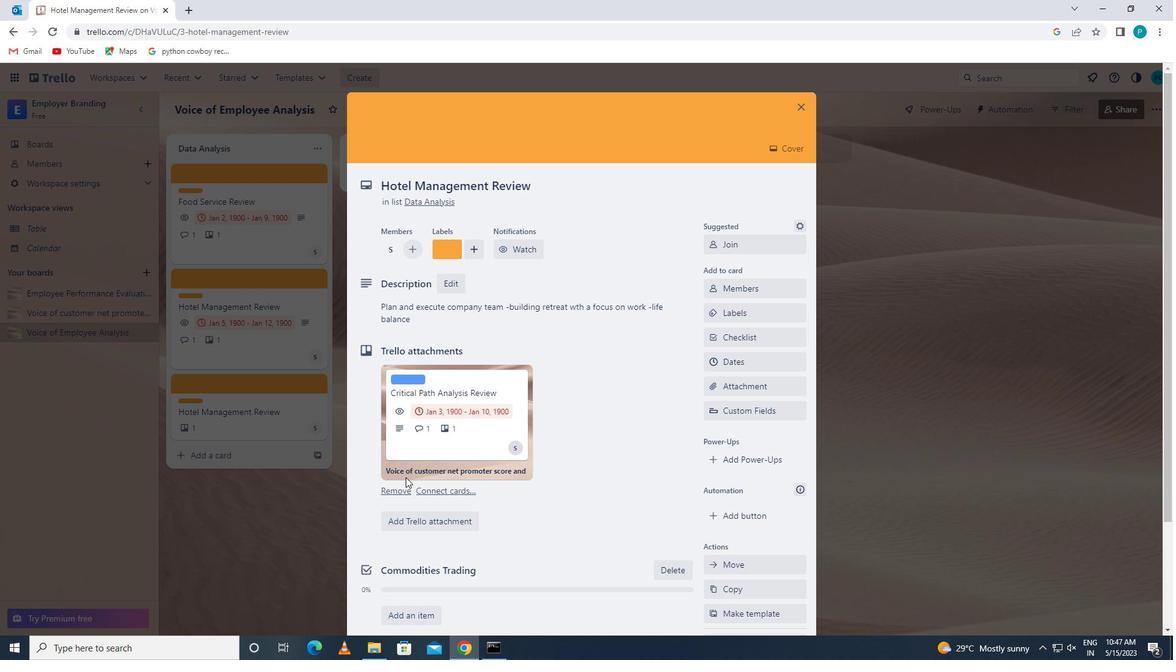 
Action: Mouse scrolled (405, 476) with delta (0, 0)
Screenshot: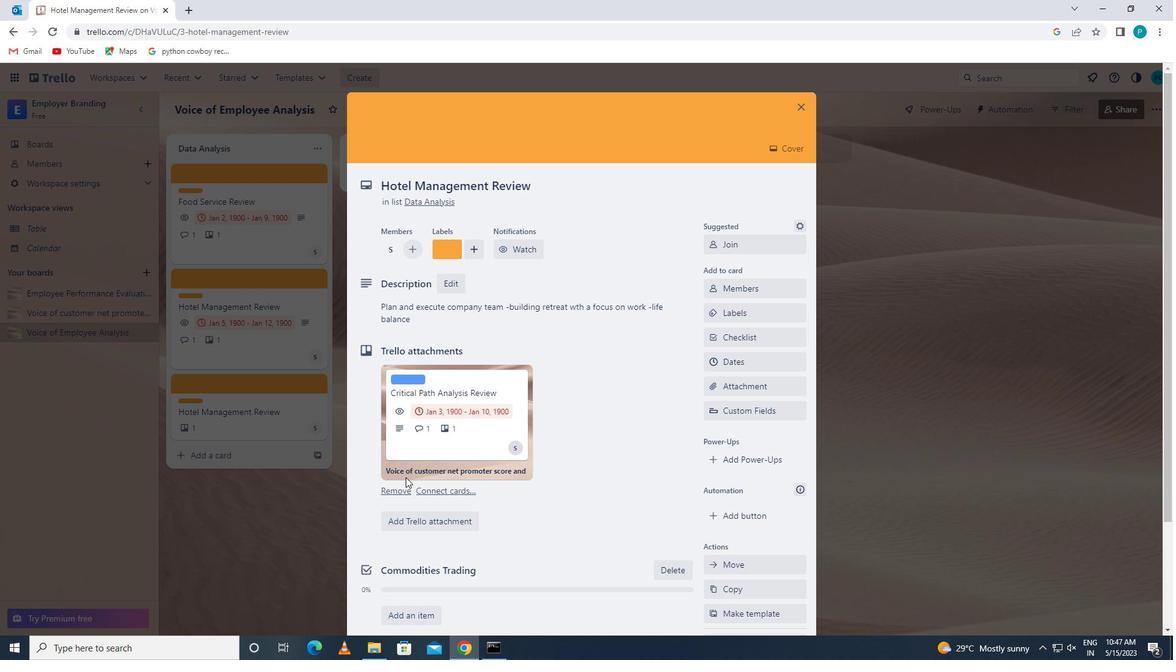 
Action: Mouse moved to (455, 552)
Screenshot: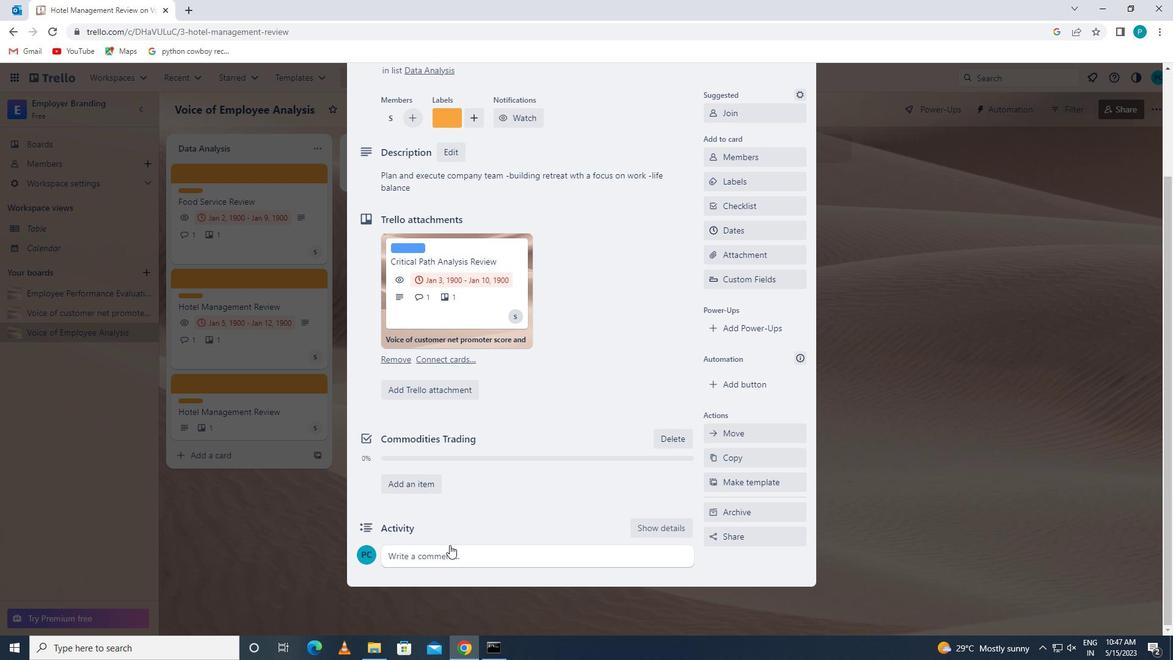 
Action: Mouse pressed left at (455, 552)
Screenshot: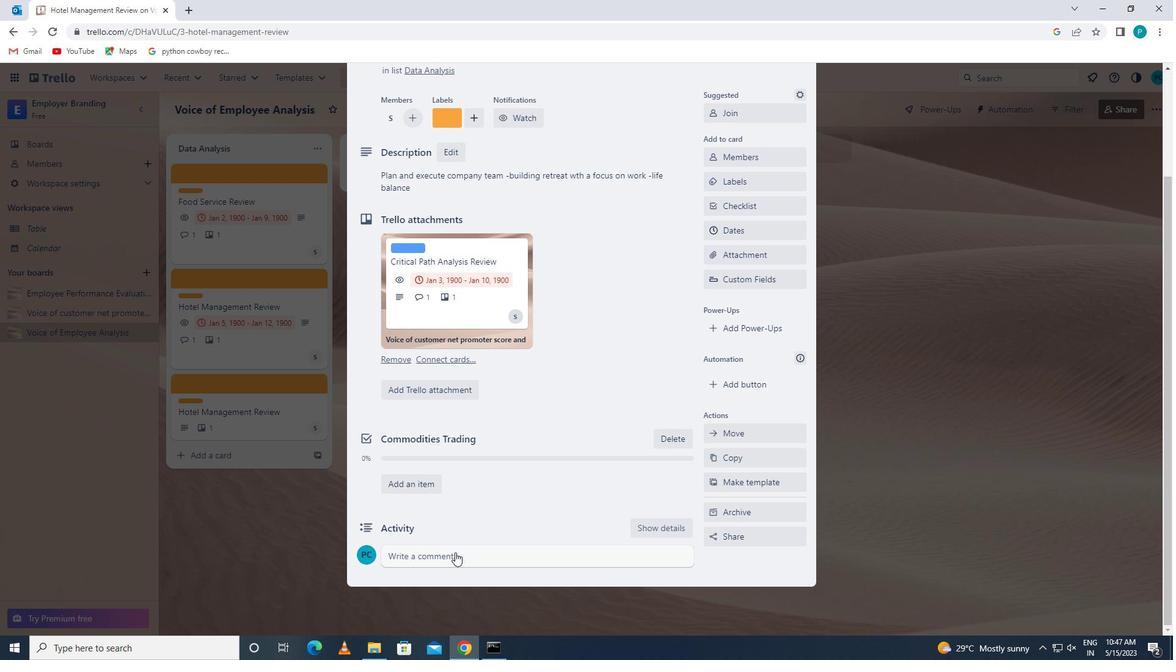 
Action: Key pressed <Key.caps_lock>w<Key.caps_lock>e<Key.space>shol<Key.backspace>uld<Key.space><Key.caps_lock><Key.caps_lock>approach<Key.space>this<Key.space>tasj<Key.backspace>k<Key.space>with<Key.space>a<Key.space>sense<Key.space>od<Key.backspace>f<Key.space>persistence<Key.space>and<Key.space>determination<Key.space>,willing<Key.space>to<Key.space>overcome<Key.space>obstacles<Key.space>and<Key.space>push<Key.space>through<Key.space>challenges
Screenshot: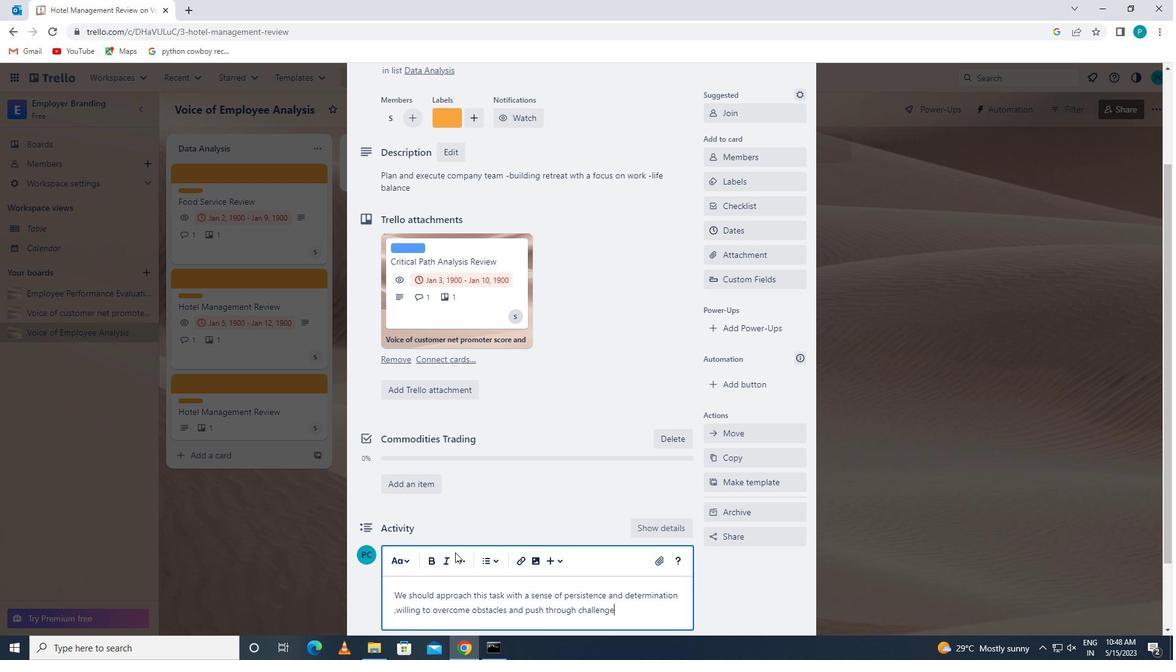 
Action: Mouse moved to (433, 550)
Screenshot: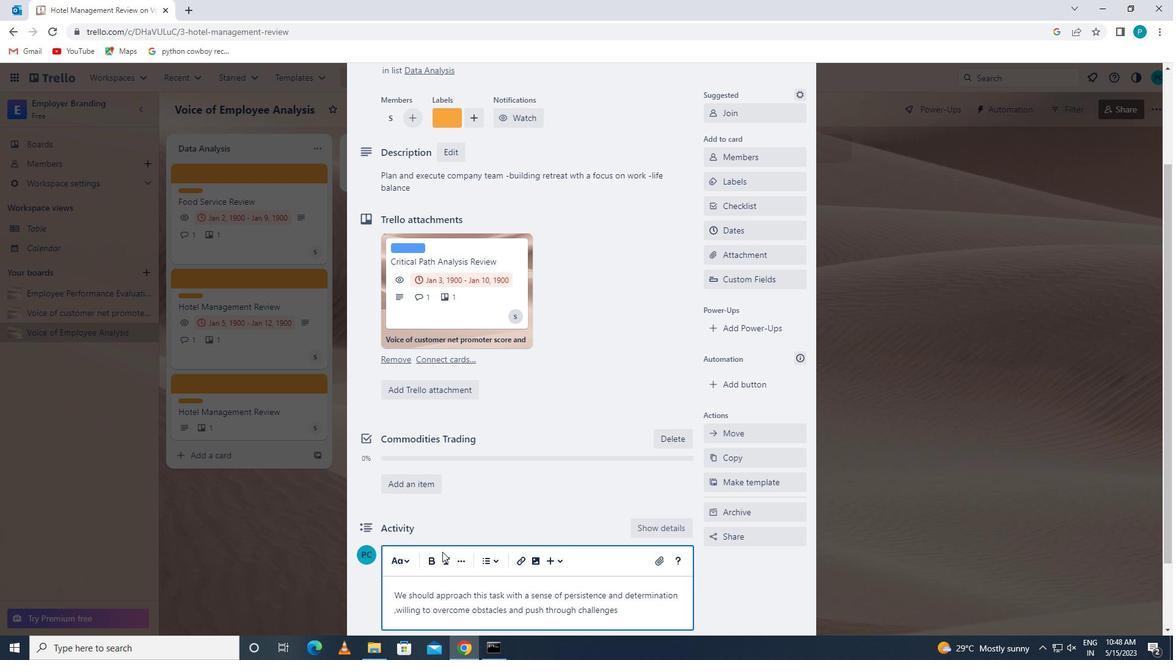 
Action: Mouse scrolled (433, 550) with delta (0, 0)
Screenshot: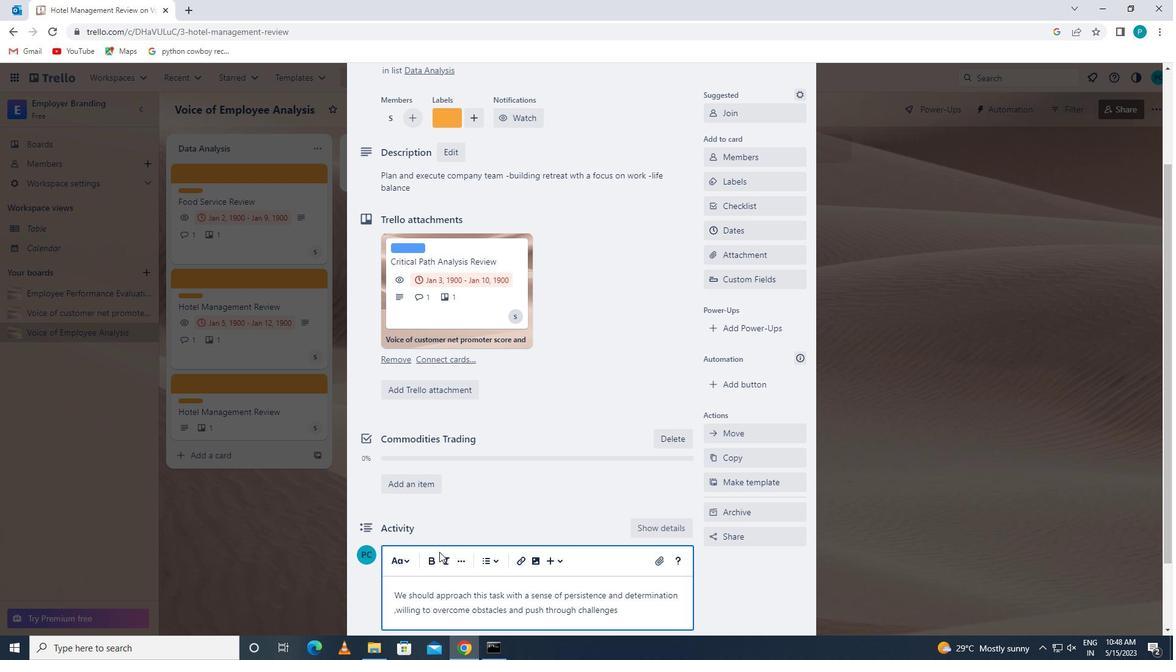 
Action: Mouse scrolled (433, 550) with delta (0, 0)
Screenshot: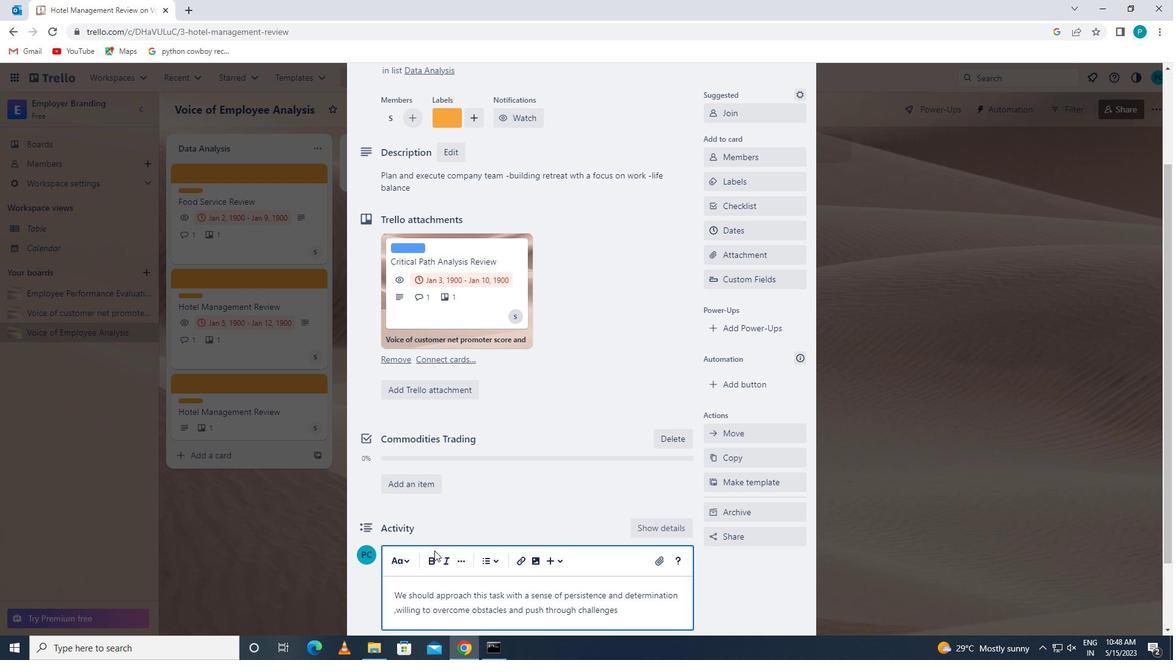 
Action: Mouse scrolled (433, 550) with delta (0, 0)
Screenshot: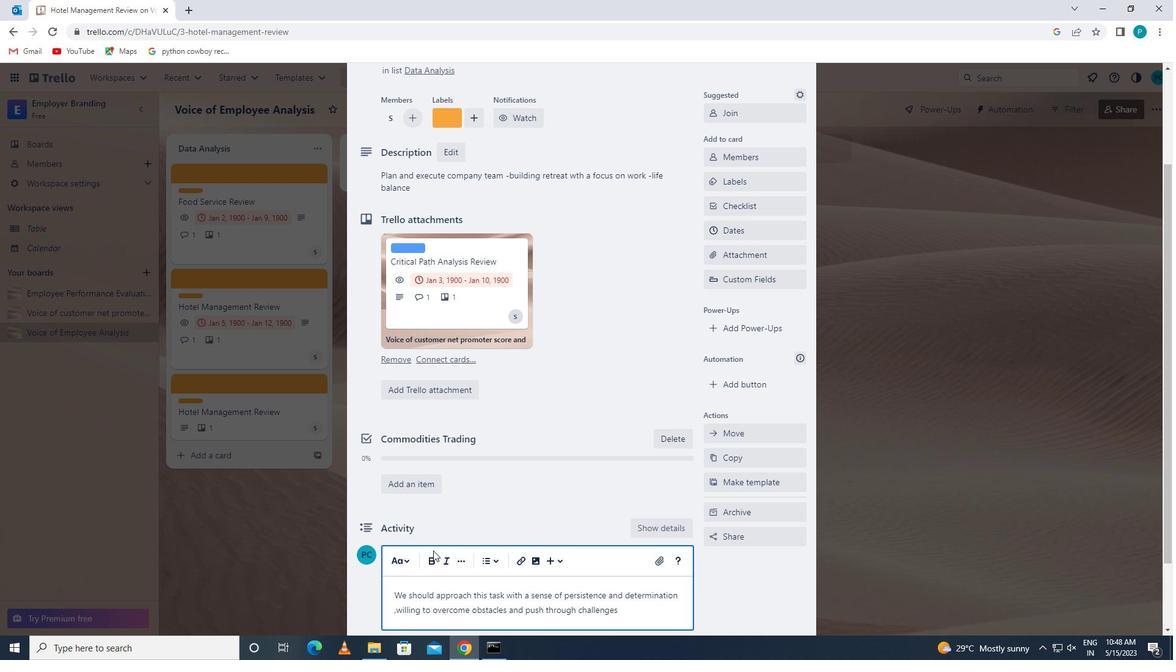 
Action: Mouse moved to (405, 557)
Screenshot: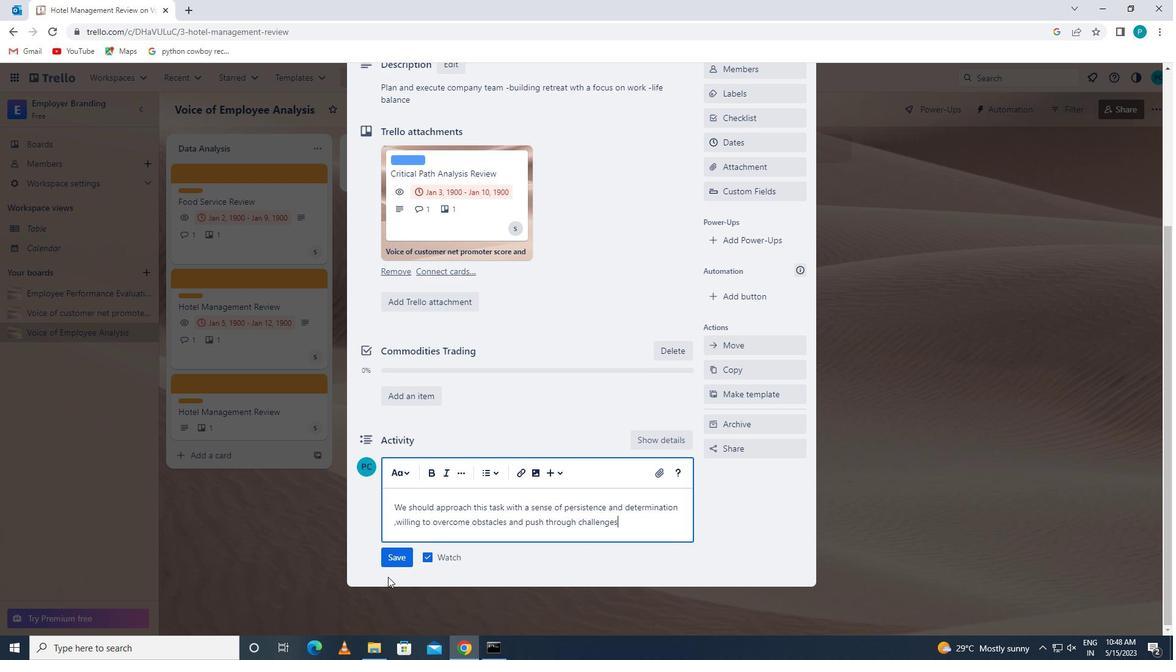 
Action: Mouse pressed left at (405, 557)
Screenshot: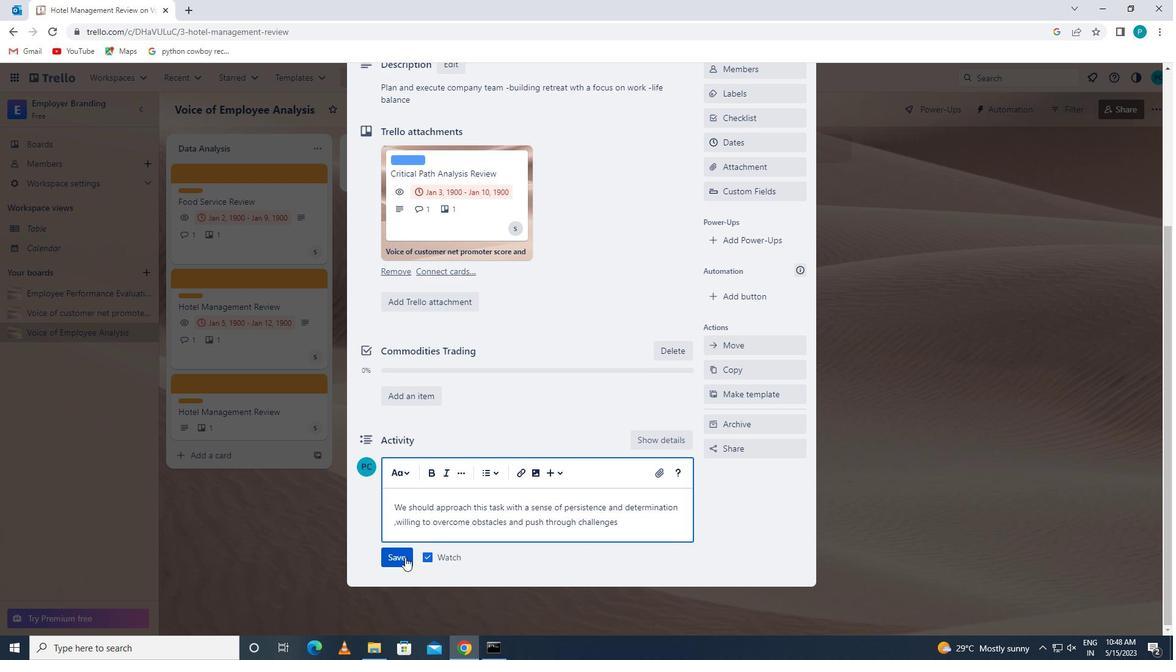 
Action: Mouse moved to (727, 389)
Screenshot: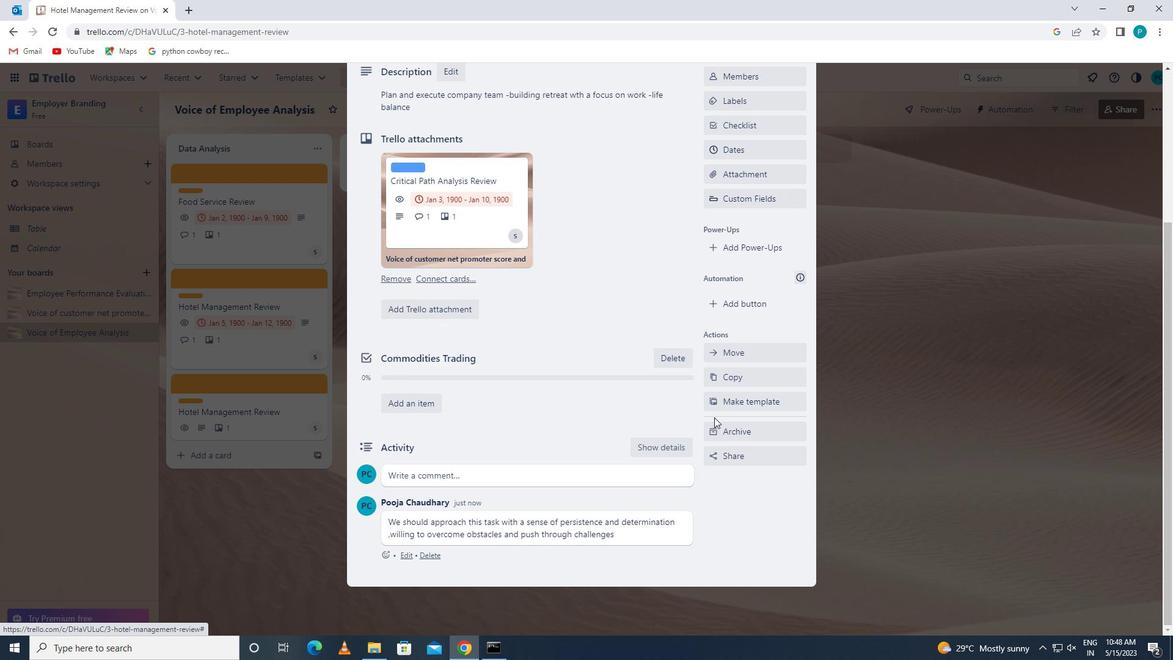 
Action: Mouse scrolled (727, 390) with delta (0, 0)
Screenshot: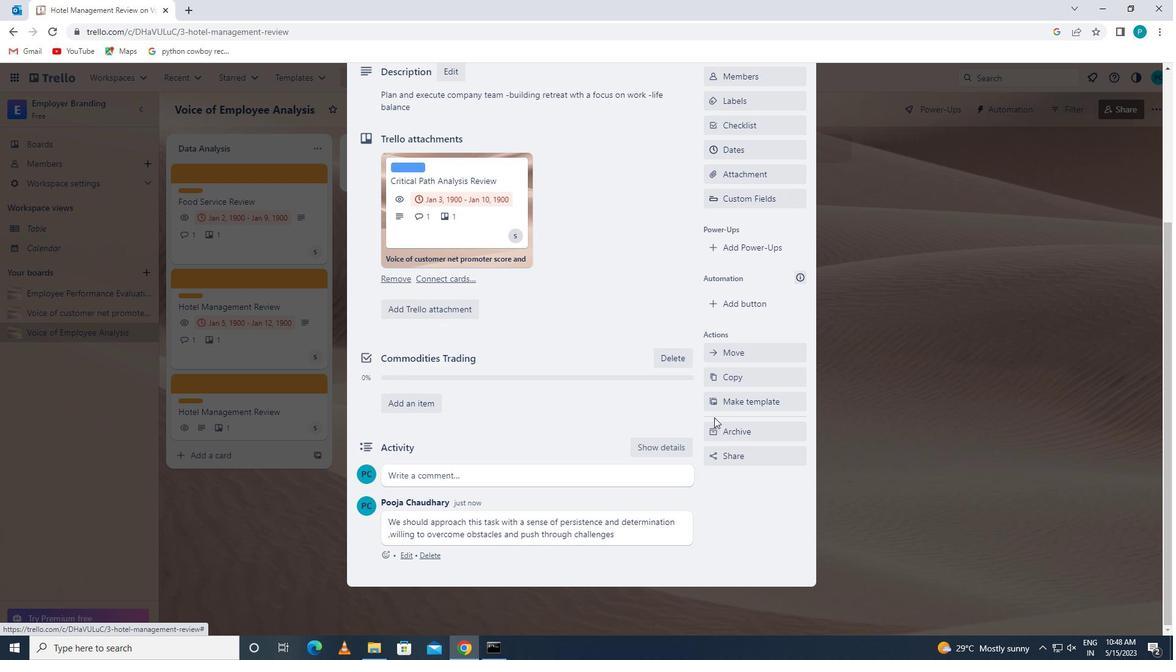 
Action: Mouse scrolled (727, 390) with delta (0, 0)
Screenshot: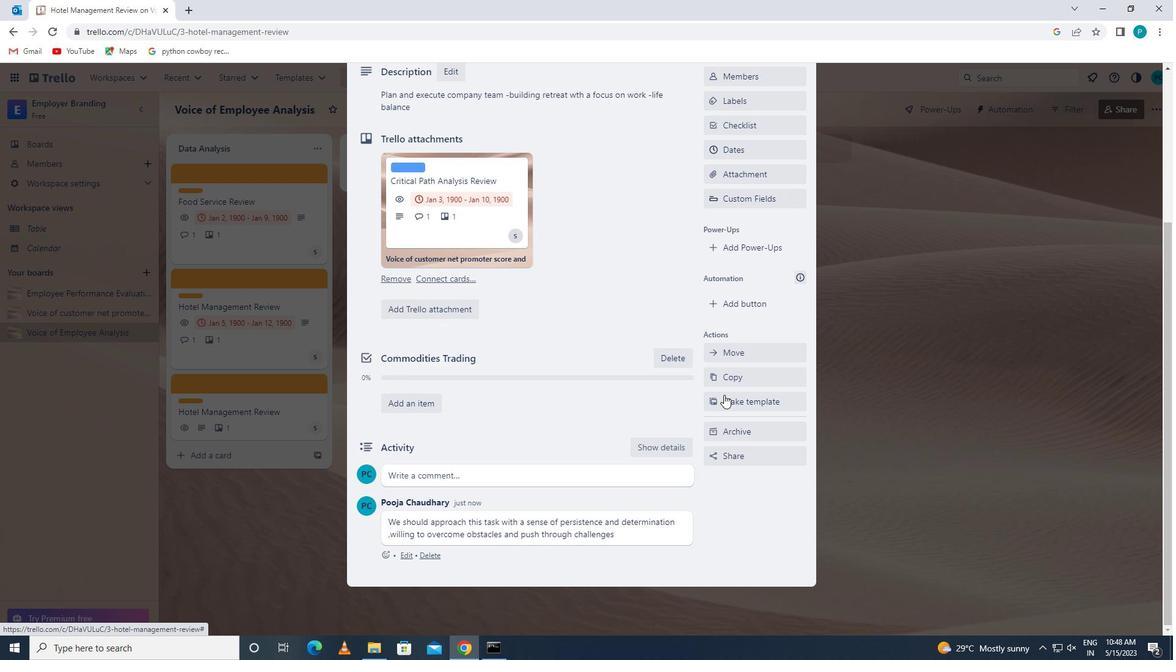 
Action: Mouse moved to (727, 389)
Screenshot: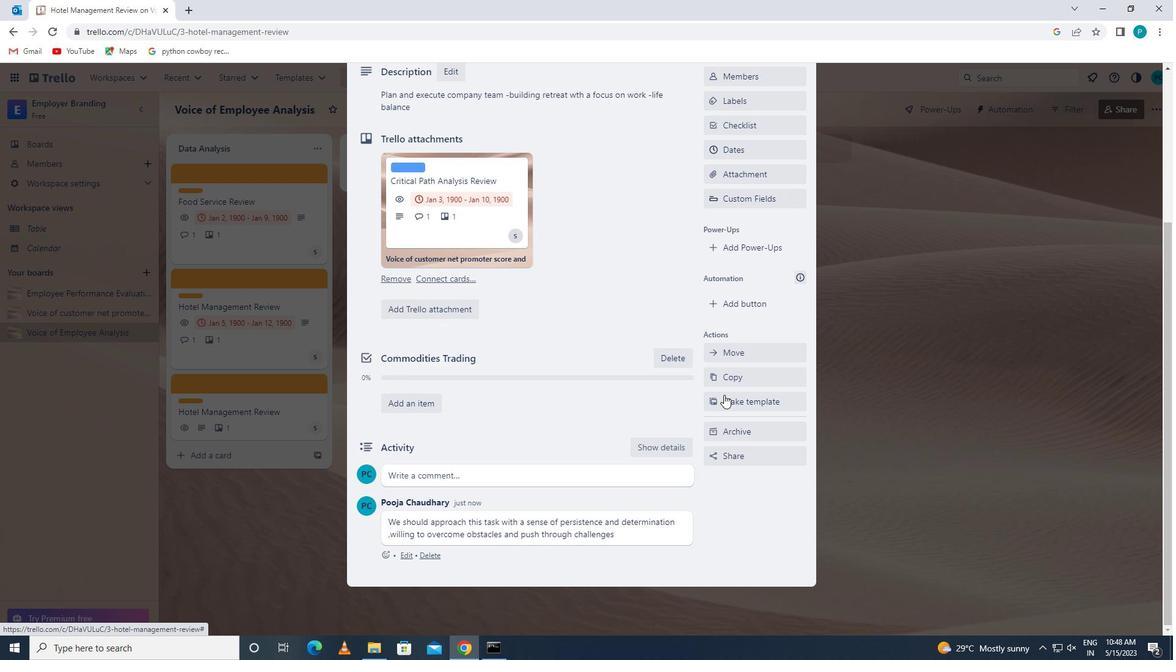 
Action: Mouse scrolled (727, 390) with delta (0, 0)
Screenshot: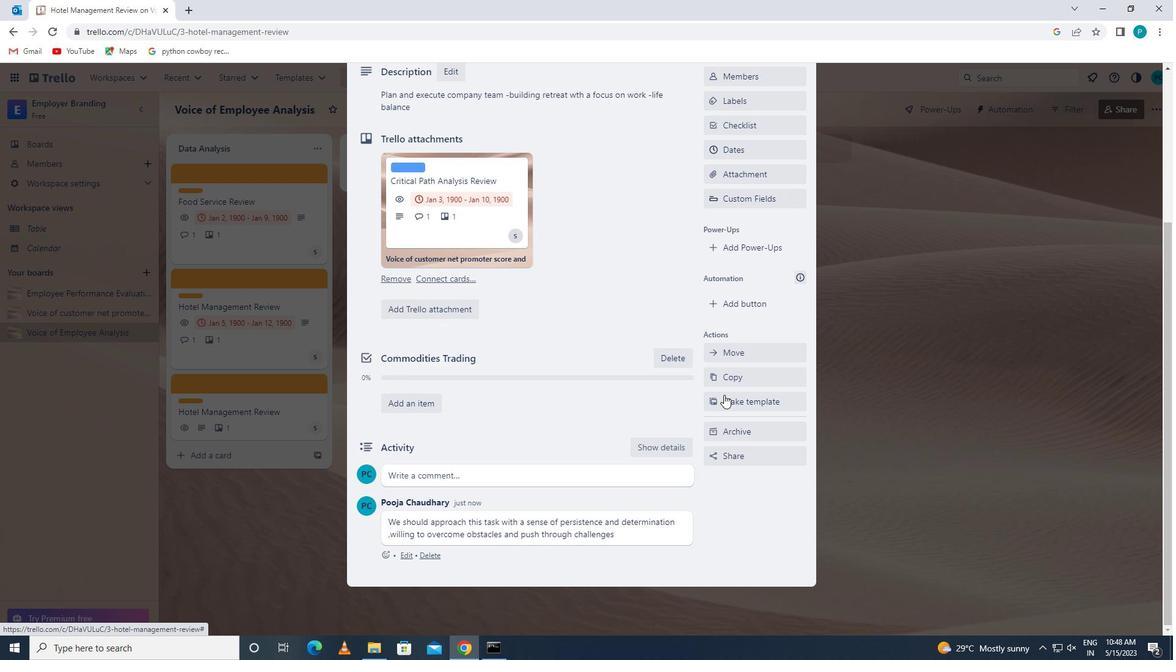 
Action: Mouse moved to (728, 385)
Screenshot: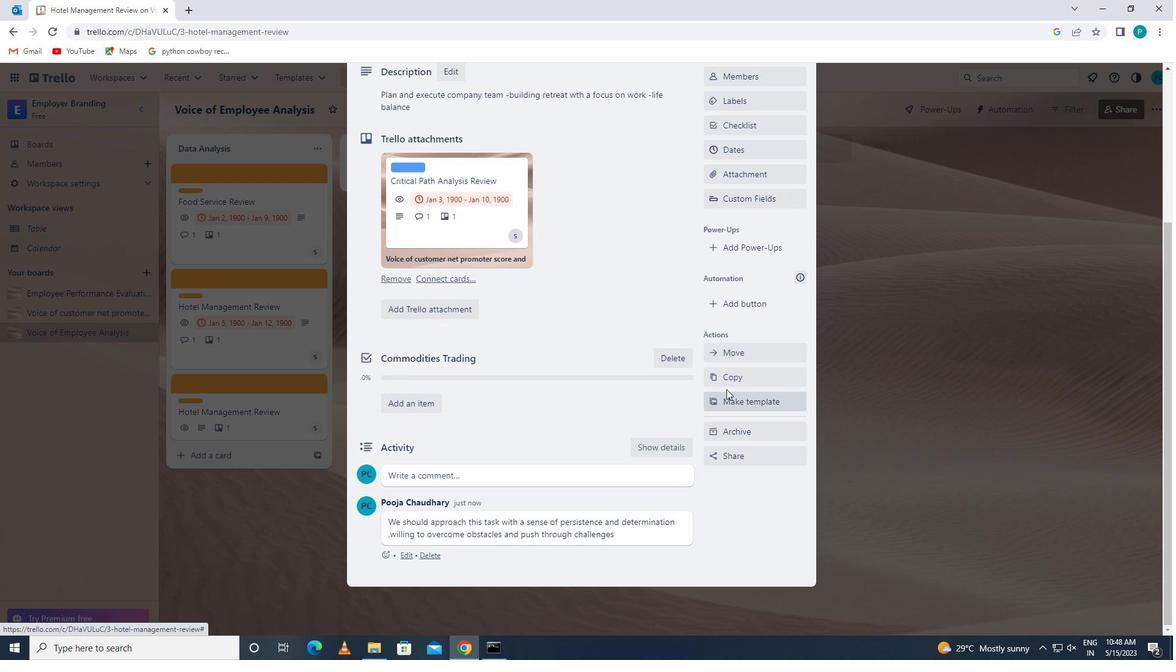 
Action: Mouse scrolled (728, 385) with delta (0, 0)
Screenshot: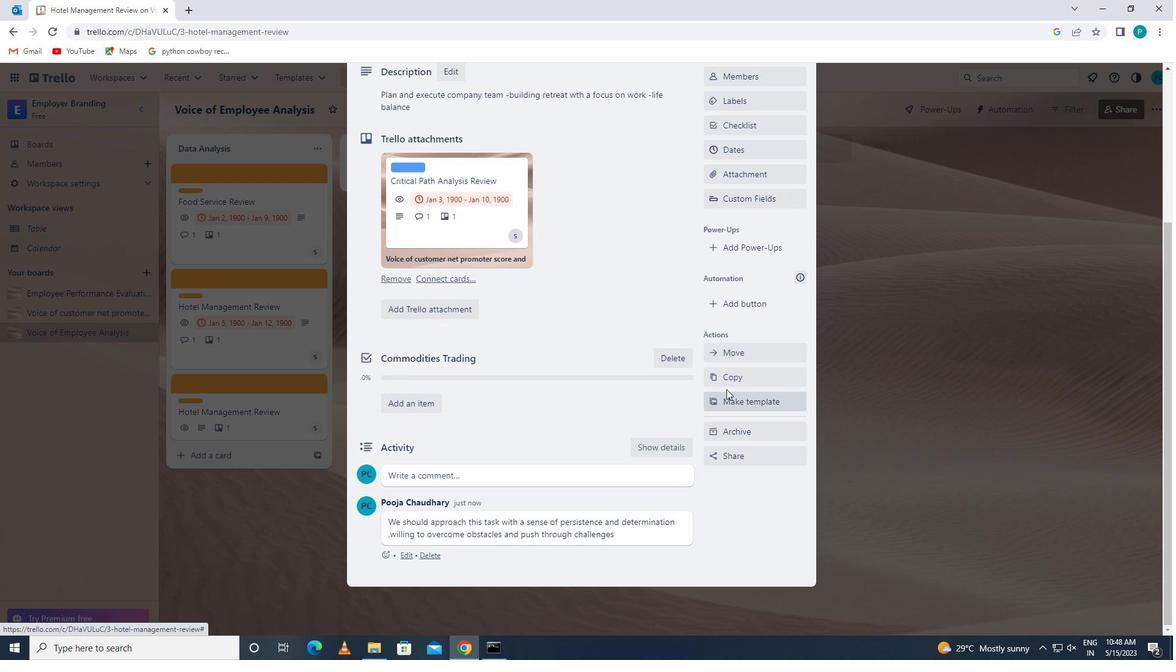 
Action: Mouse moved to (761, 368)
Screenshot: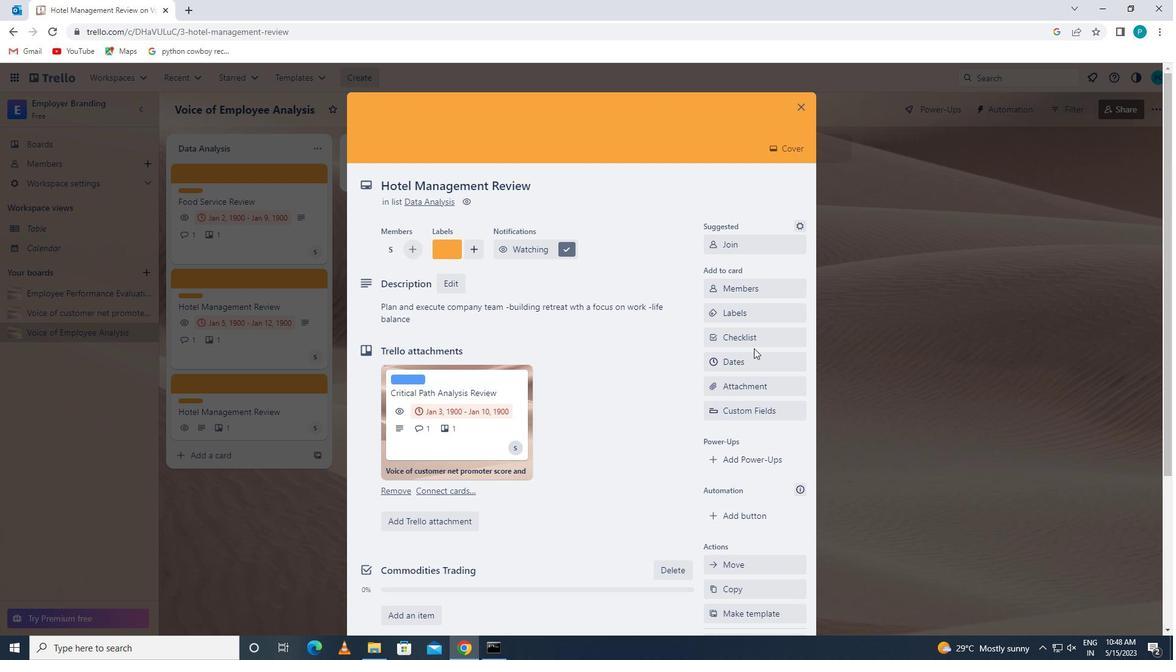 
Action: Mouse pressed left at (761, 368)
Screenshot: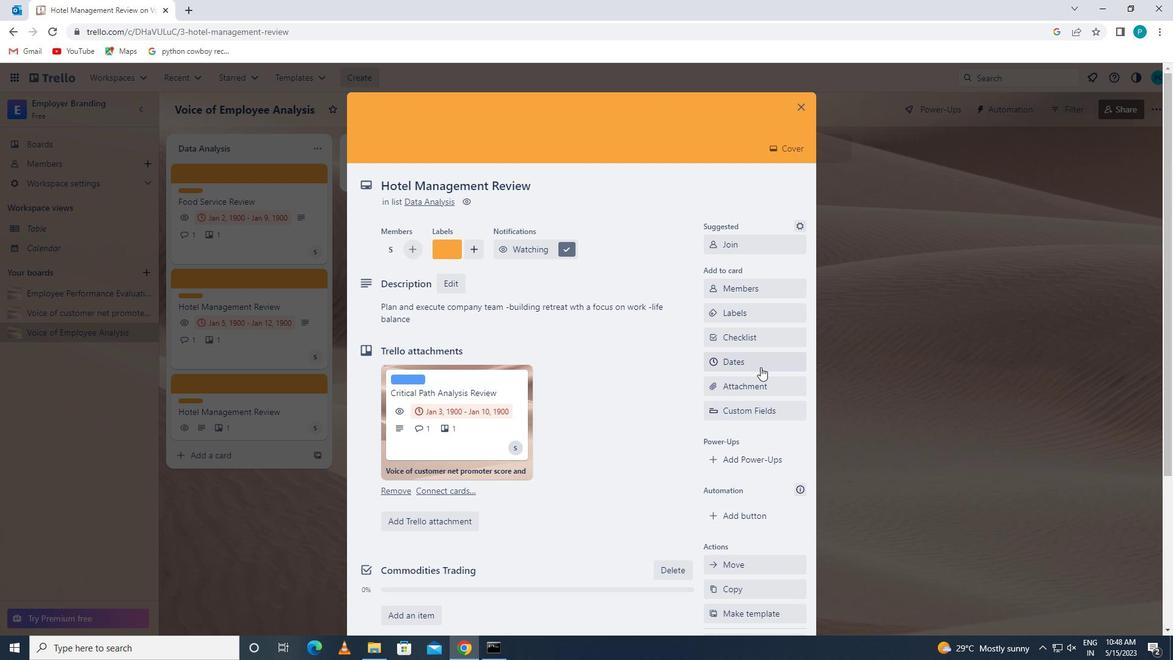 
Action: Mouse moved to (714, 329)
Screenshot: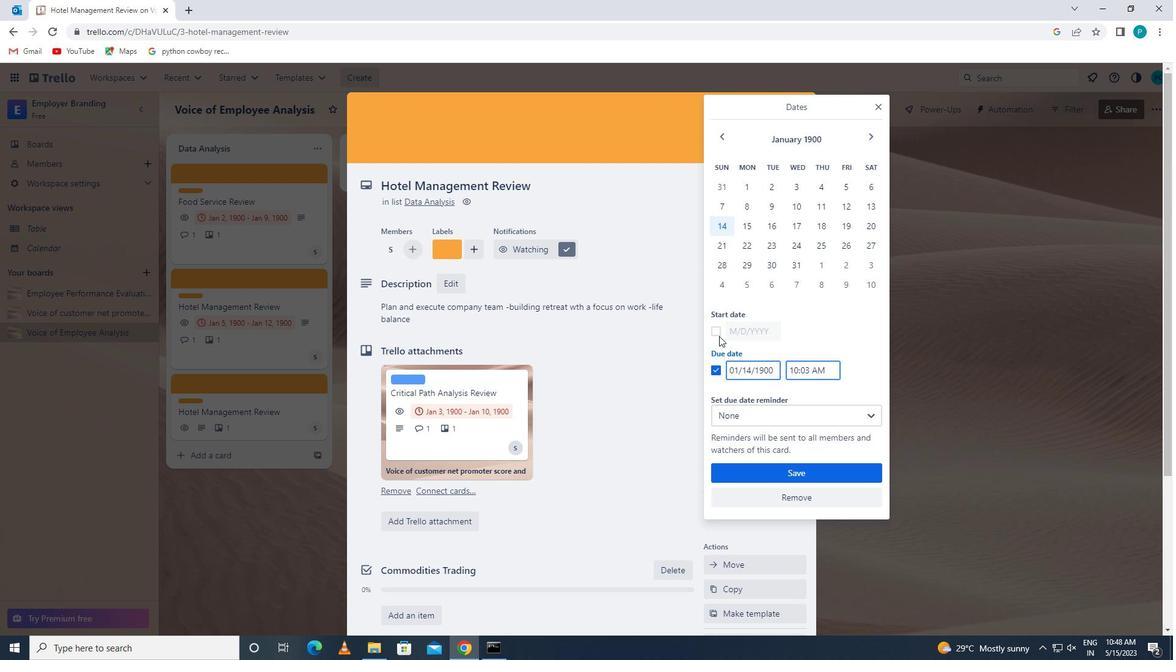 
Action: Mouse pressed left at (714, 329)
Screenshot: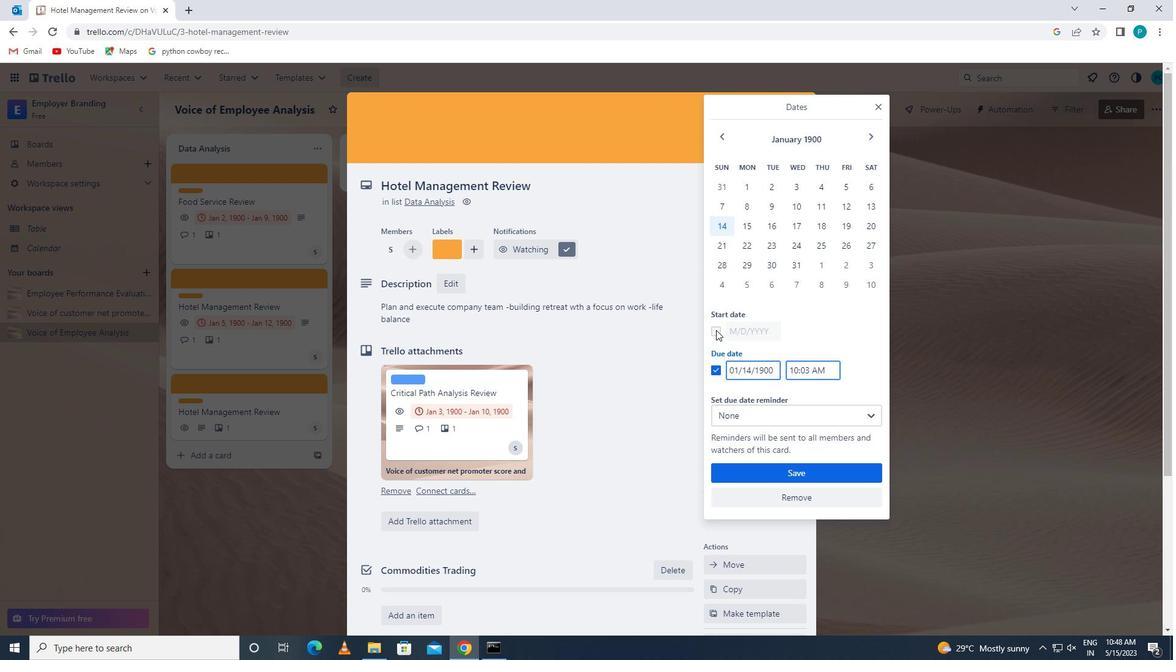 
Action: Mouse moved to (733, 332)
Screenshot: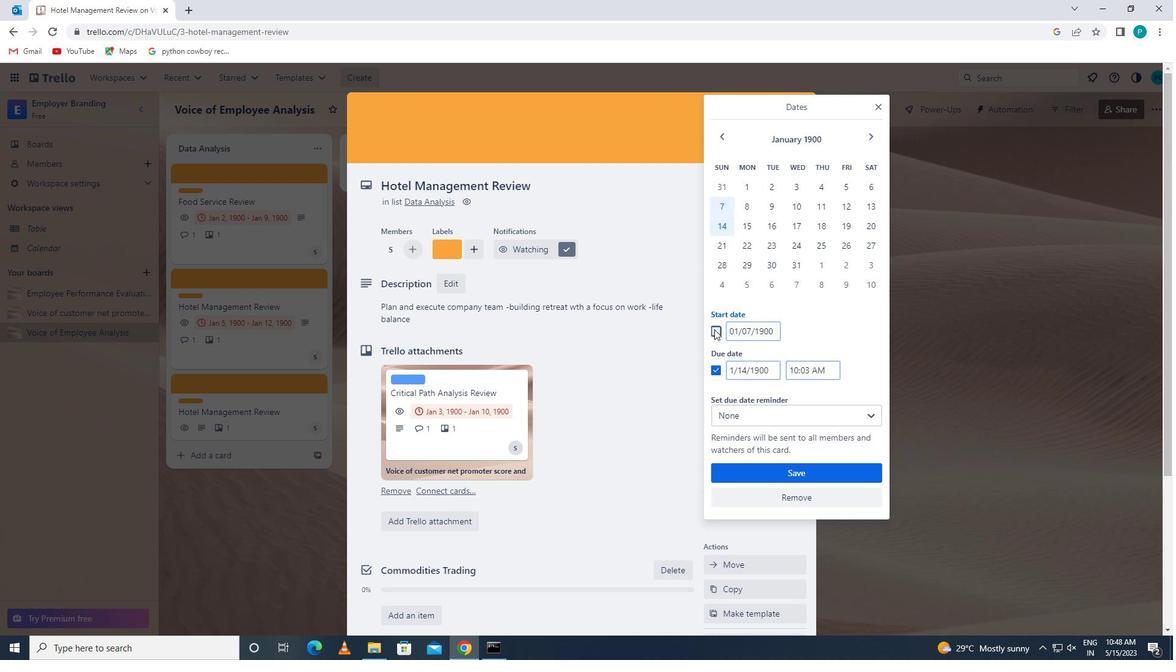 
Action: Mouse pressed left at (733, 332)
Screenshot: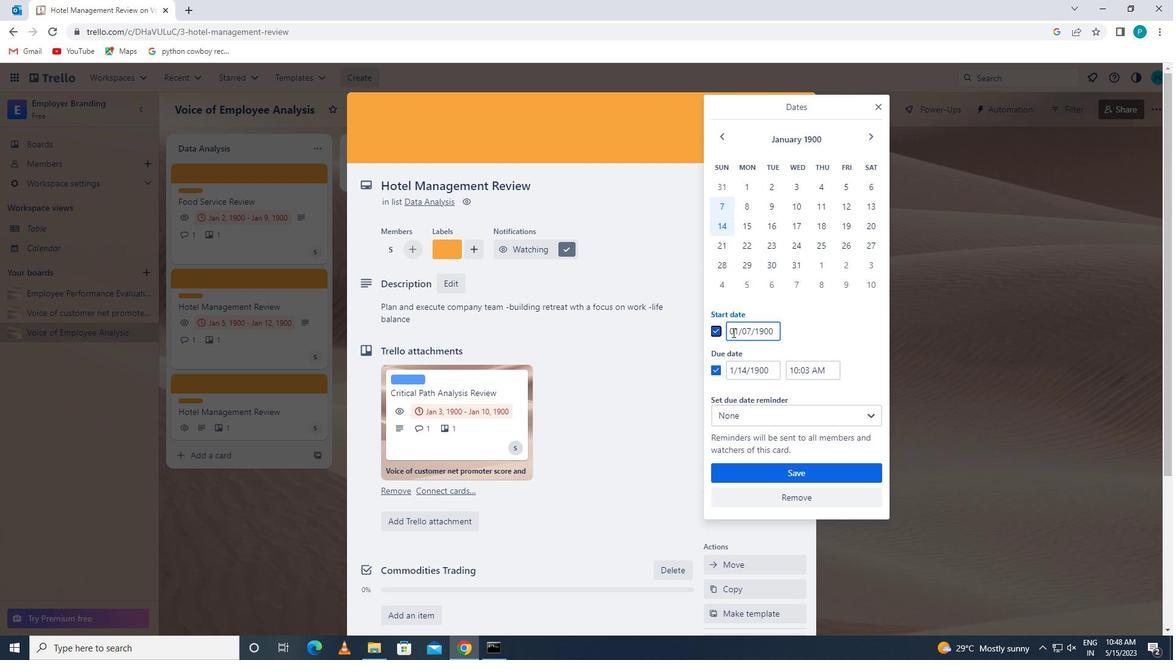 
Action: Mouse moved to (729, 331)
Screenshot: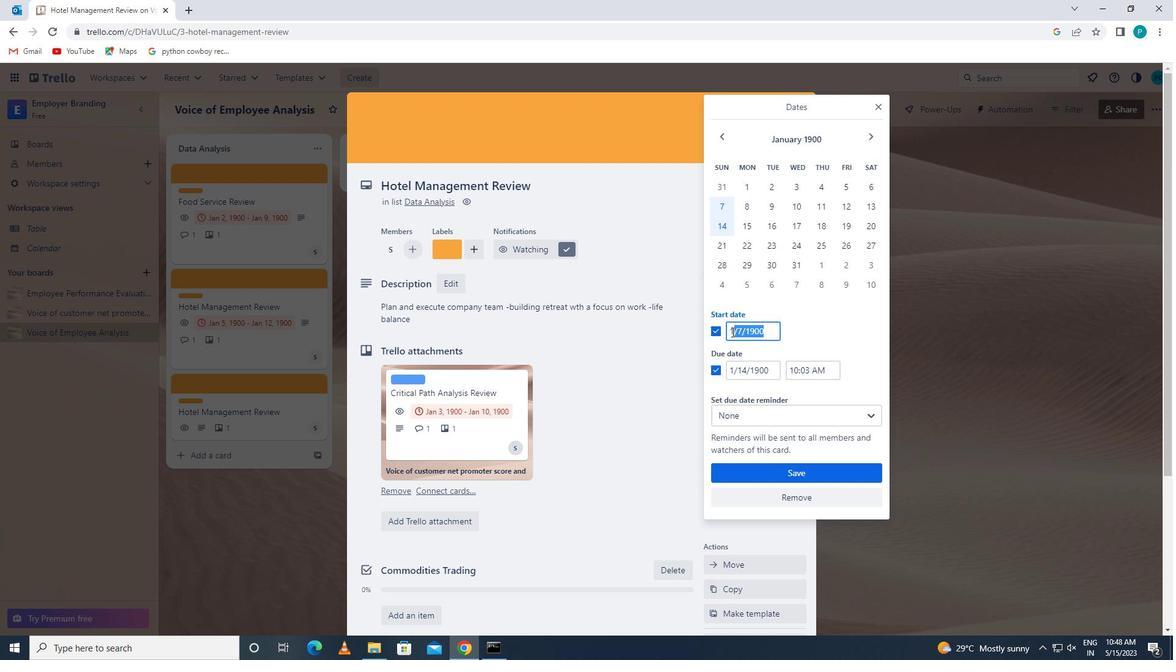 
Action: Mouse pressed left at (729, 331)
Screenshot: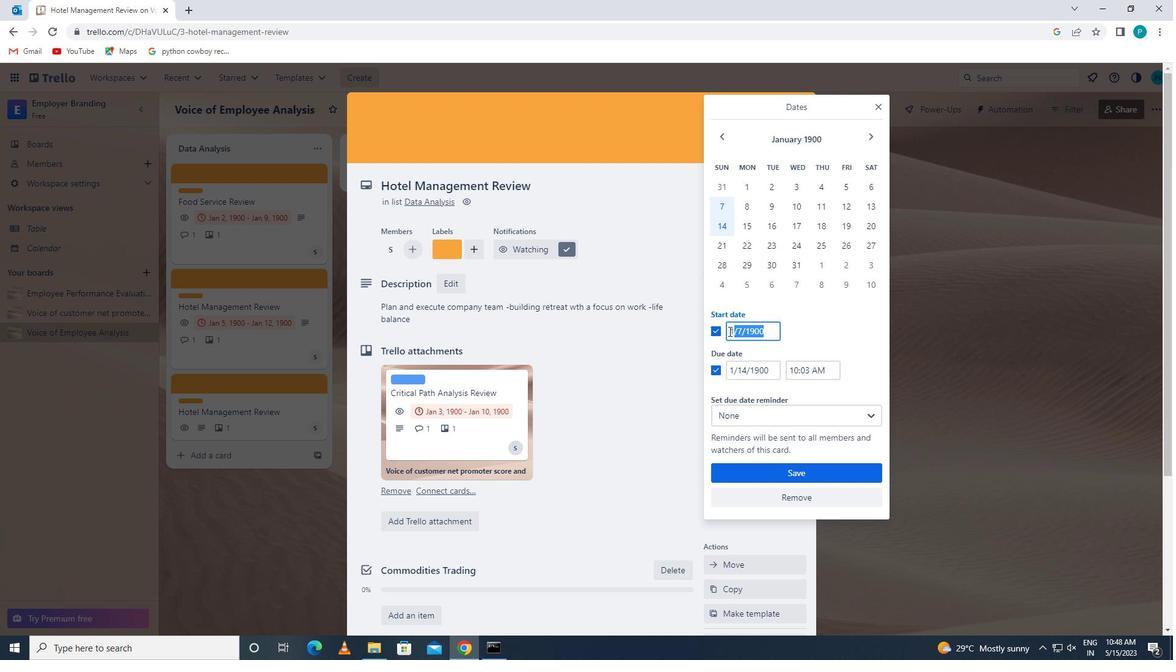 
Action: Mouse moved to (781, 336)
Screenshot: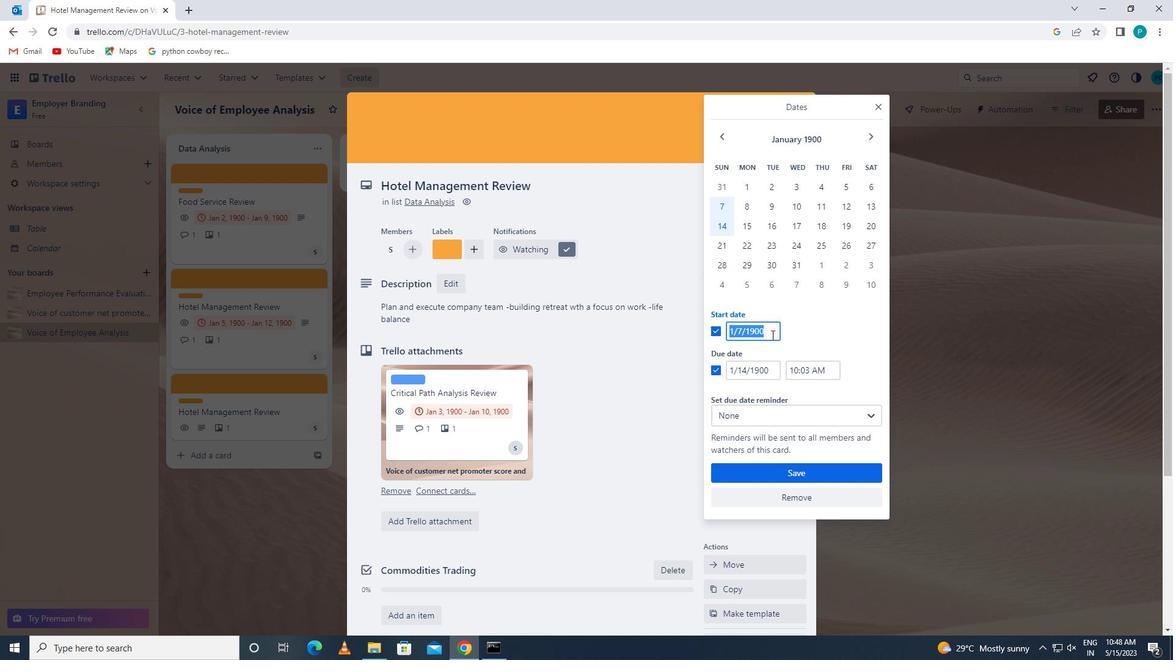 
Action: Key pressed 1/8/1900
Screenshot: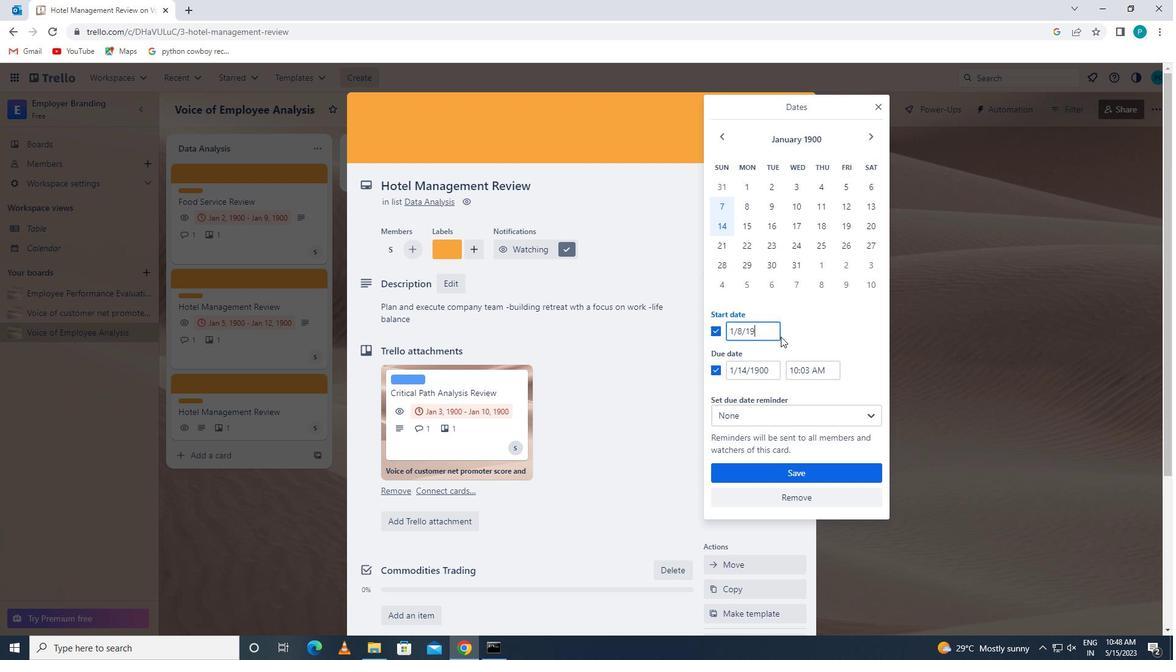 
Action: Mouse moved to (780, 367)
Screenshot: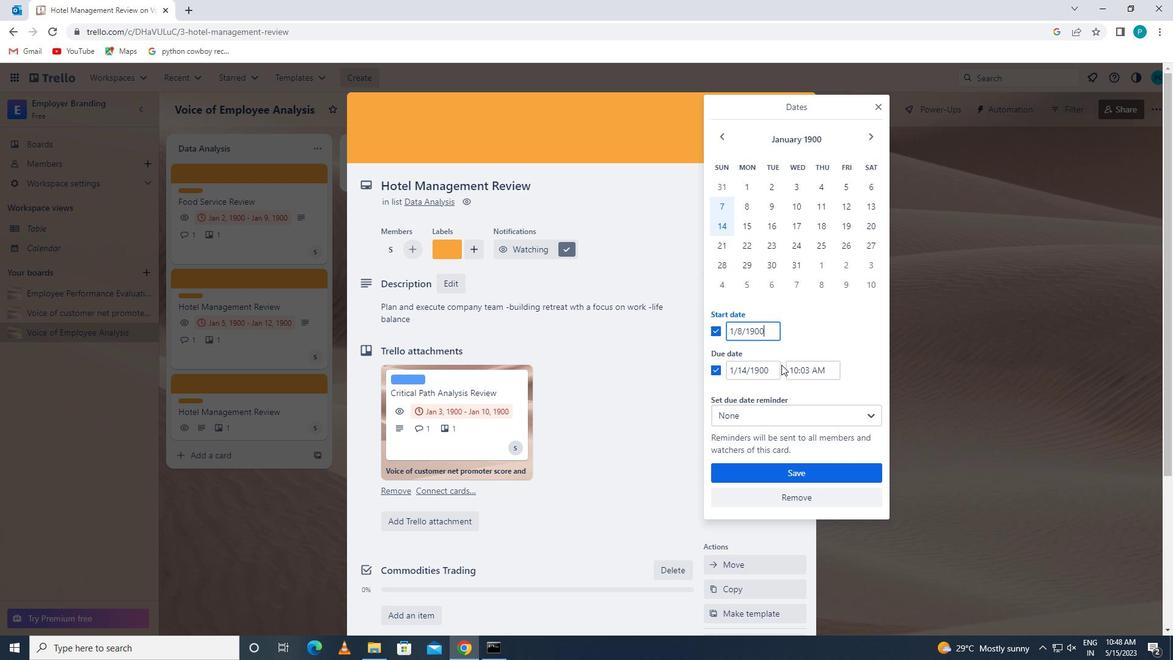 
Action: Mouse pressed left at (780, 367)
Screenshot: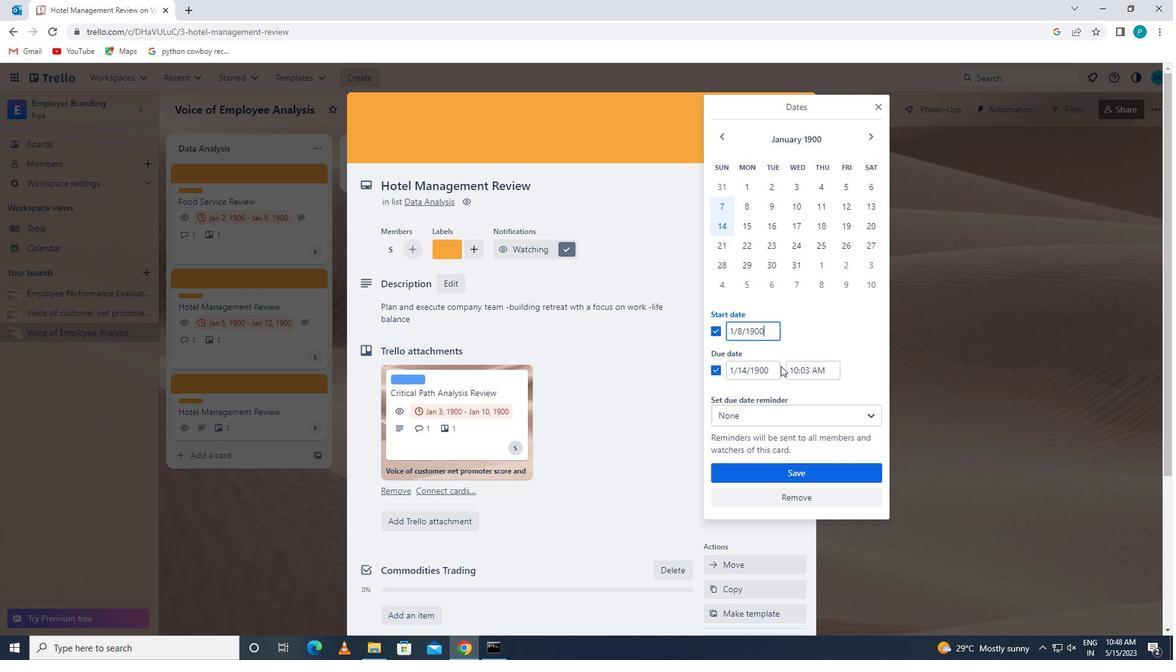 
Action: Mouse moved to (715, 364)
Screenshot: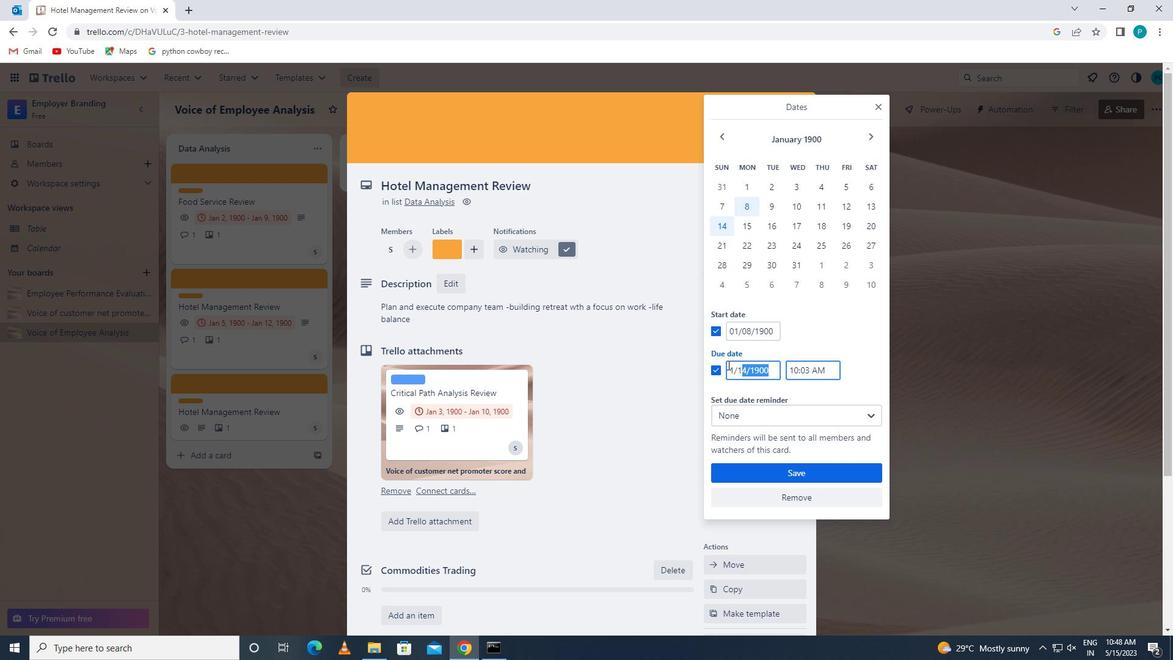 
Action: Key pressed 1/15/1900
Screenshot: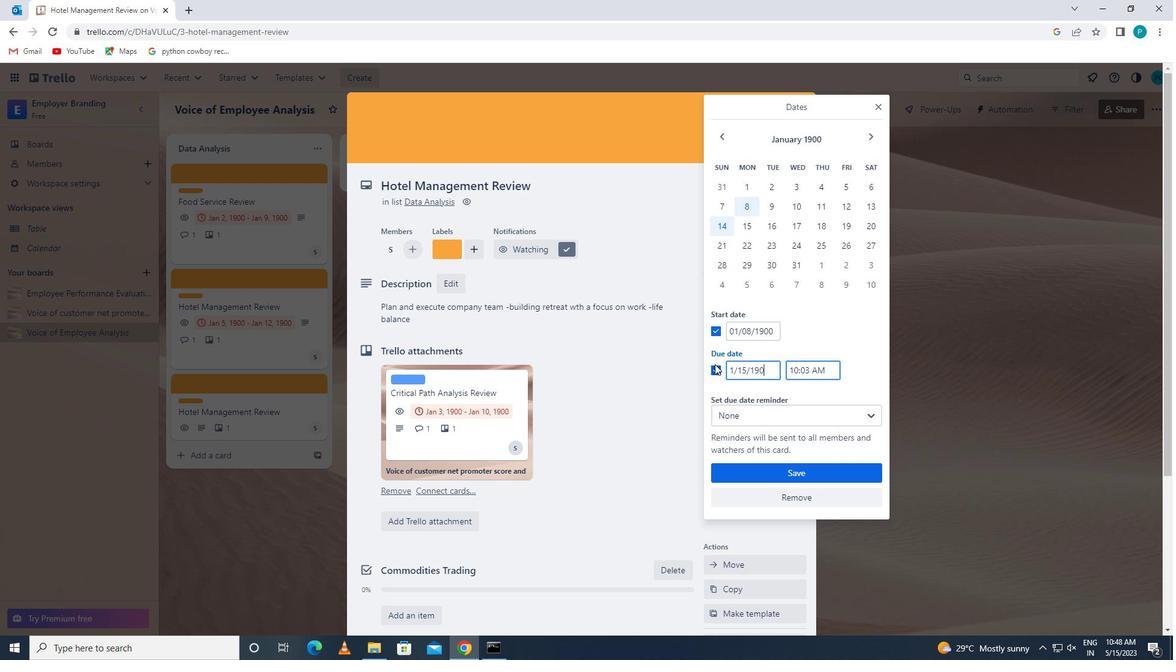 
Action: Mouse moved to (758, 468)
Screenshot: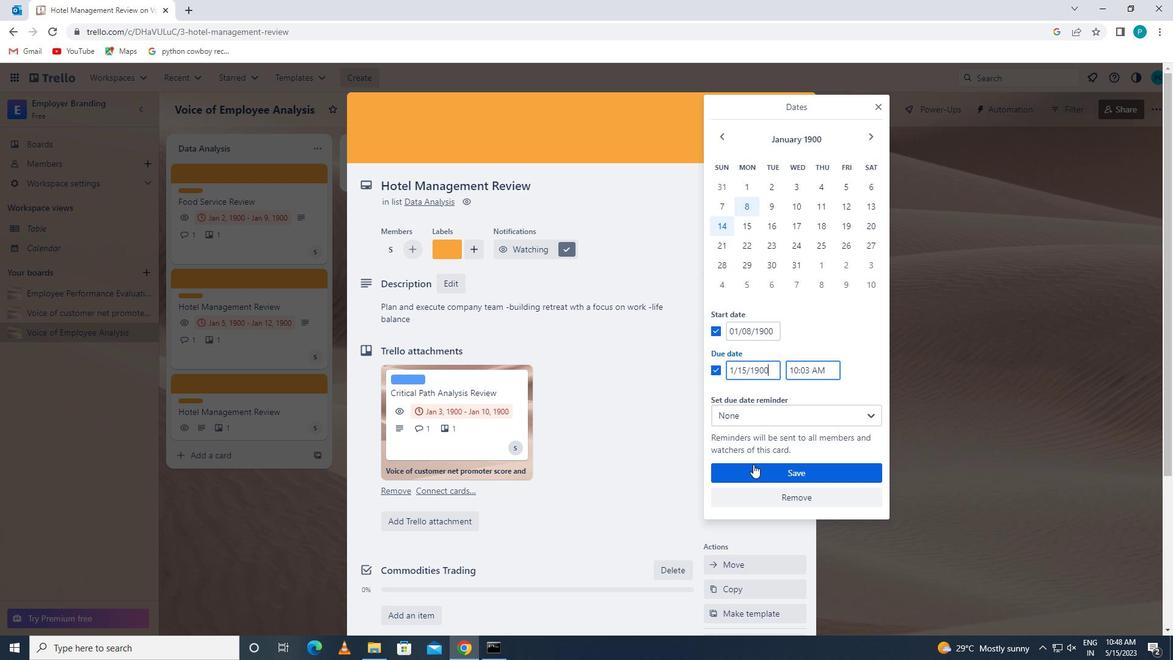 
Action: Mouse pressed left at (758, 468)
Screenshot: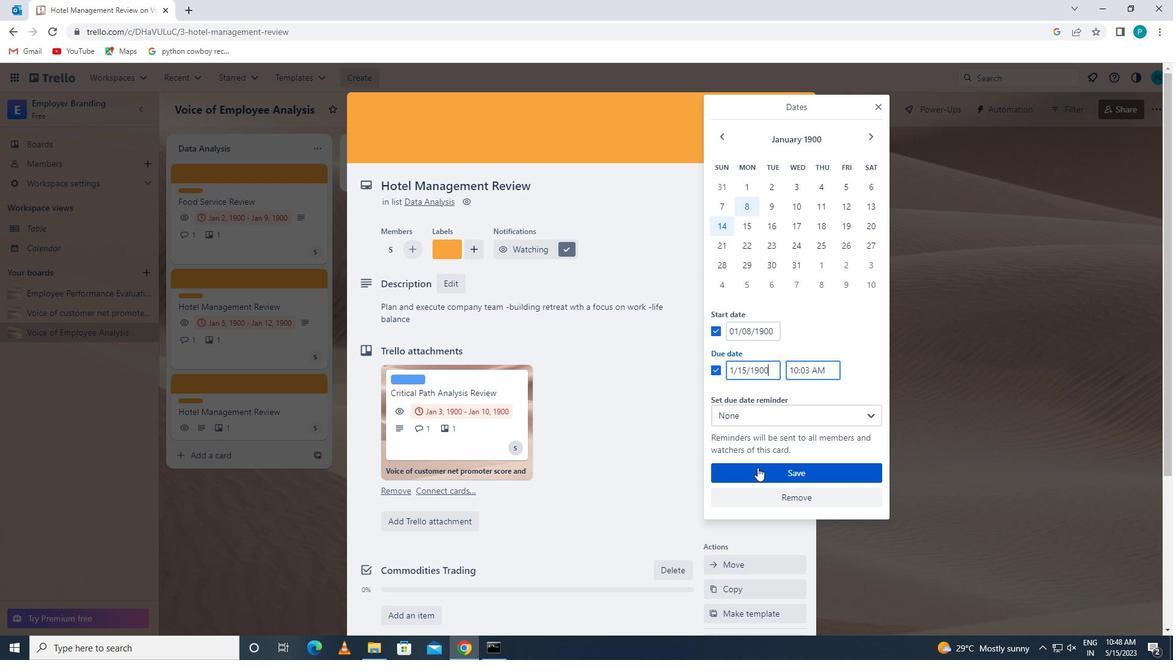 
Action: Mouse moved to (696, 445)
Screenshot: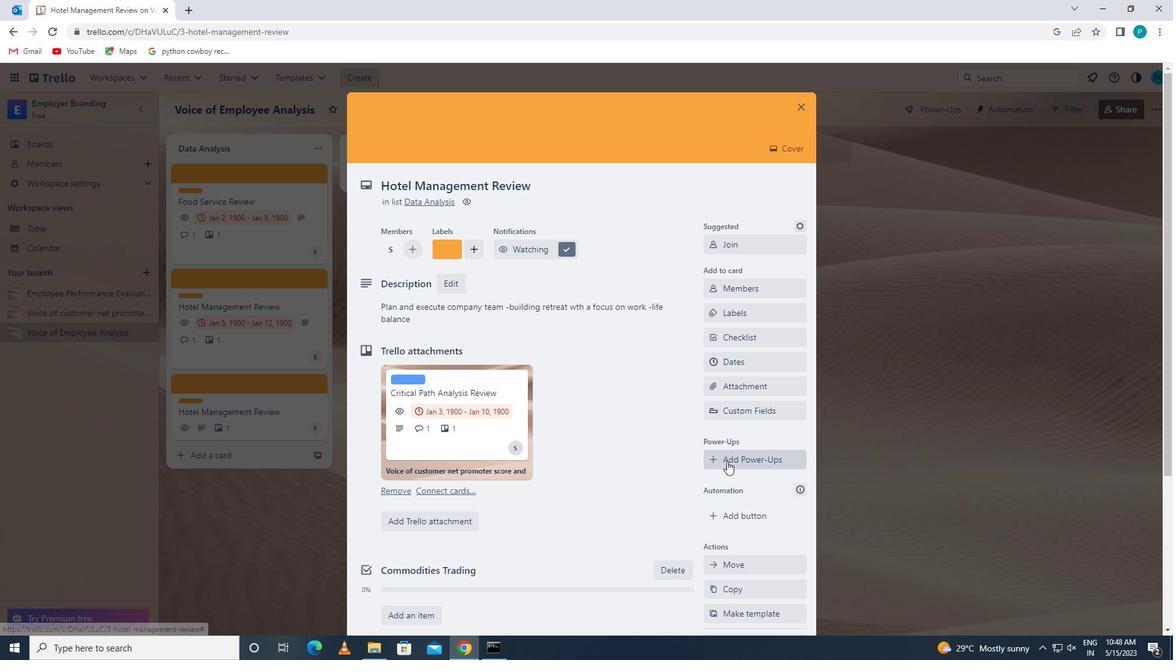 
Action: Mouse scrolled (696, 446) with delta (0, 0)
Screenshot: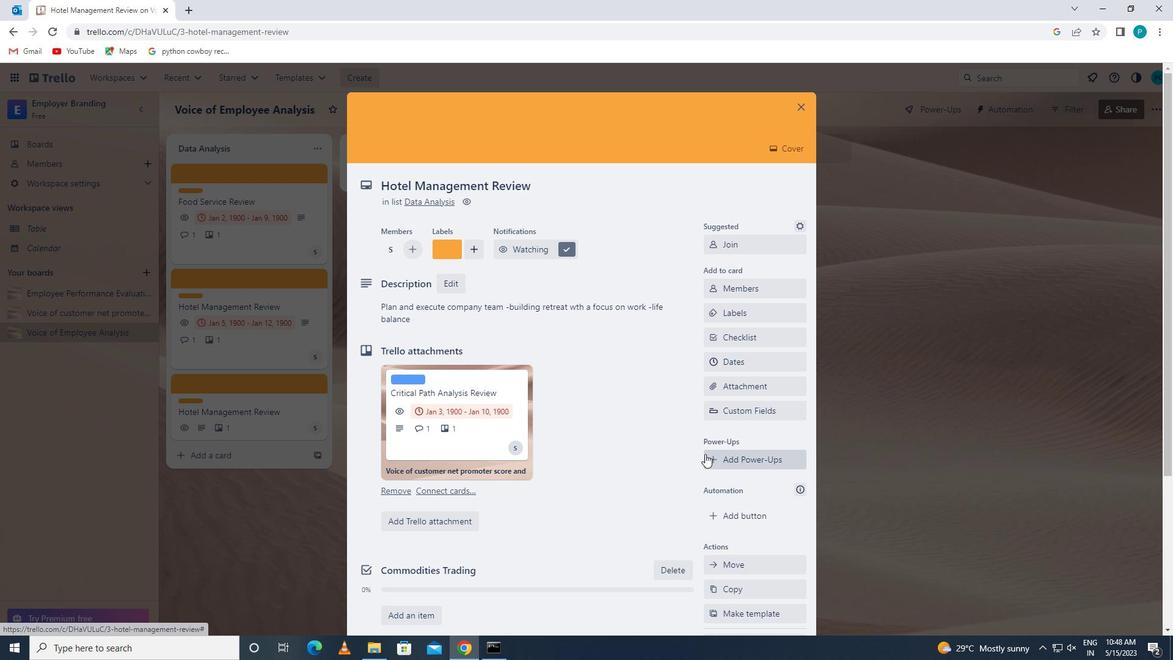 
Action: Mouse scrolled (696, 446) with delta (0, 0)
Screenshot: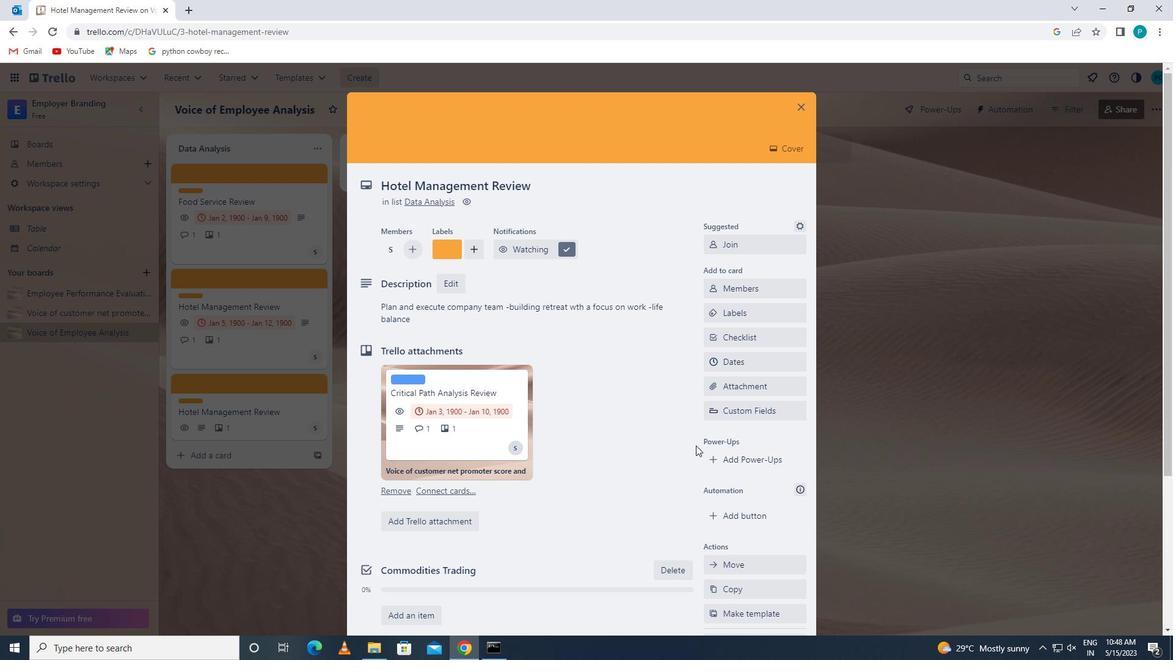 
